 Task: Open Card Mobile App Development Review in Board Crisis Management Best Practices to Workspace Event Technology Rentals and add a team member Softage.3@softage.net, a label Green, a checklist Network Security, an attachment from your computer, a color Green and finally, add a card description 'Plan and execute company team-building retreat with a focus on employee well-being' and a comment 'Given the potential impact of this task on our company culture of innovation, let us ensure that we approach it with a sense of curiosity and a willingness to explore new ideas.'. Add a start date 'Jan 07, 1900' with a due date 'Jan 14, 1900'
Action: Mouse moved to (805, 429)
Screenshot: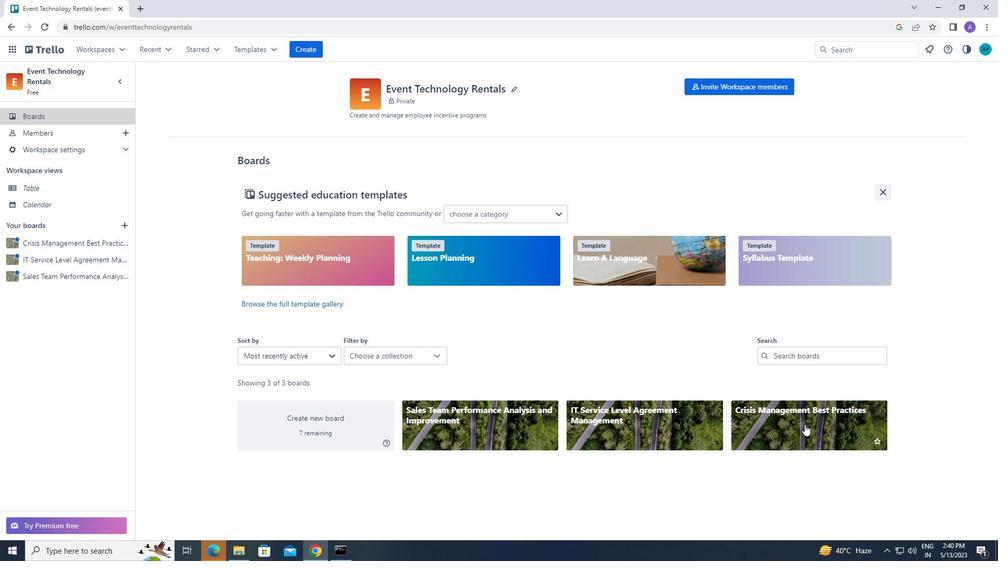 
Action: Mouse pressed left at (805, 429)
Screenshot: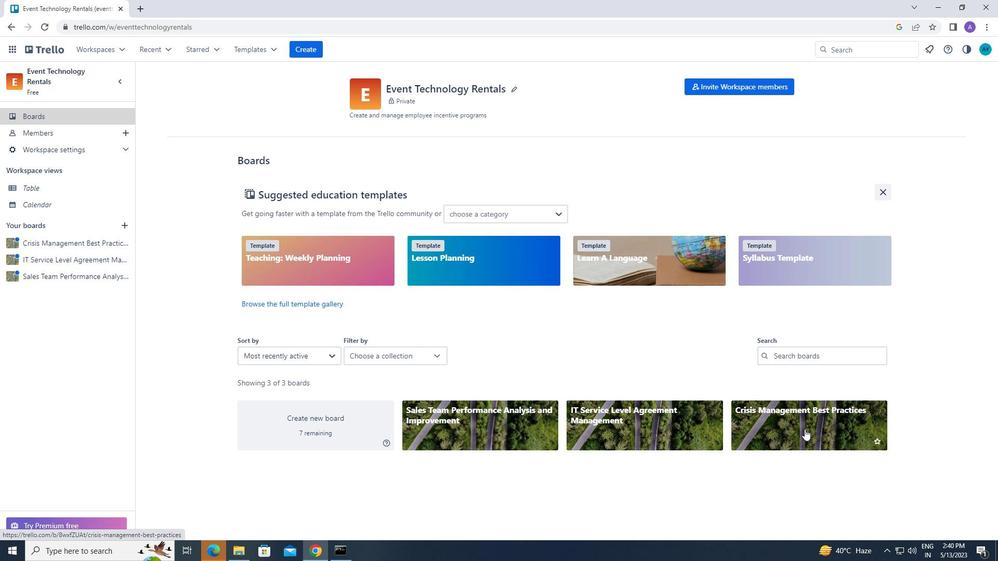
Action: Mouse moved to (506, 132)
Screenshot: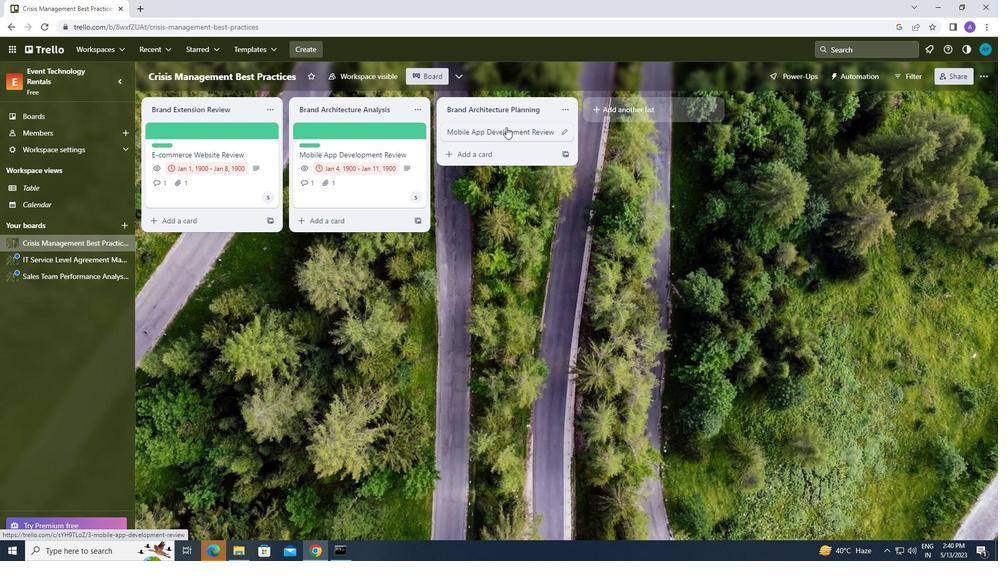 
Action: Mouse pressed left at (506, 132)
Screenshot: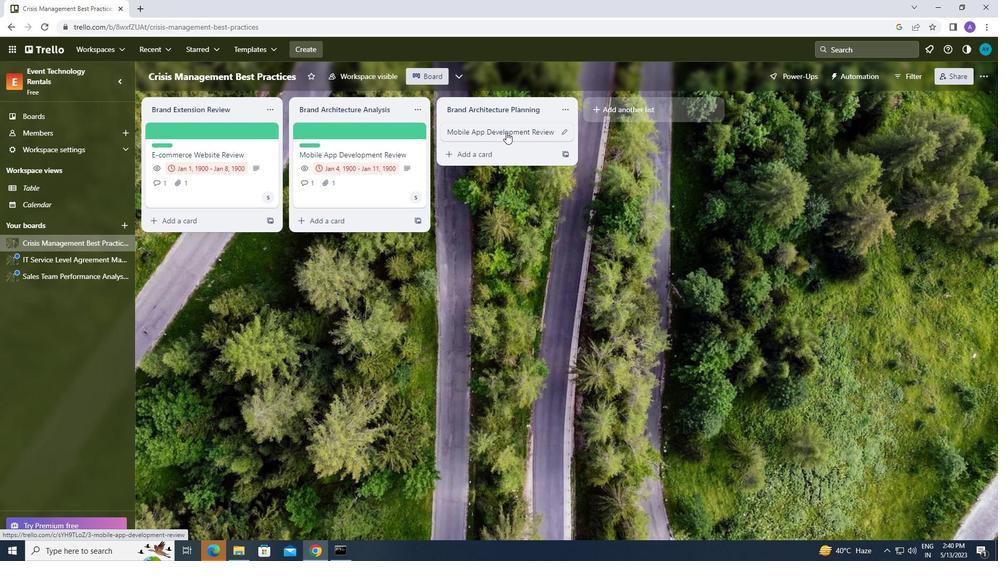 
Action: Mouse moved to (620, 168)
Screenshot: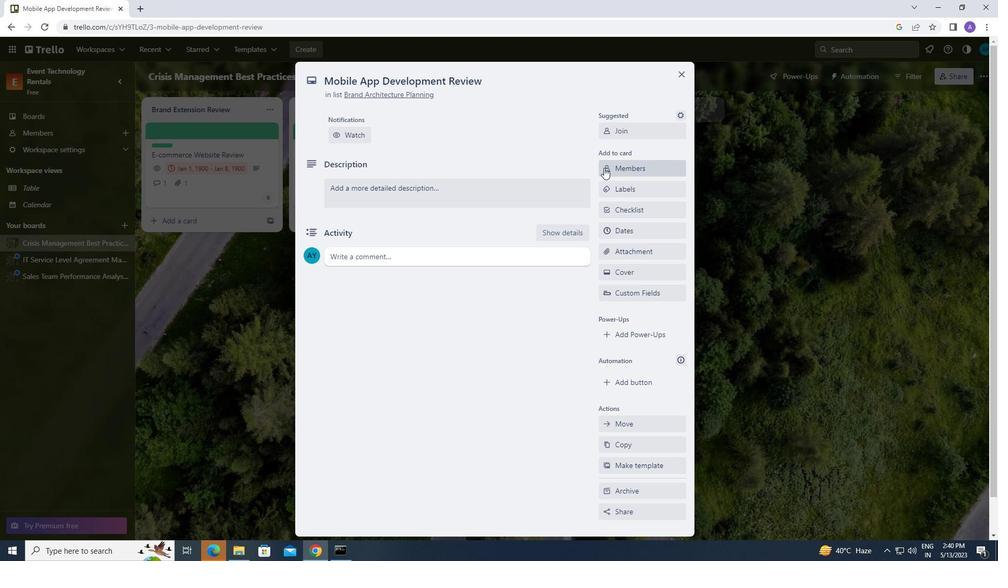 
Action: Mouse pressed left at (620, 168)
Screenshot: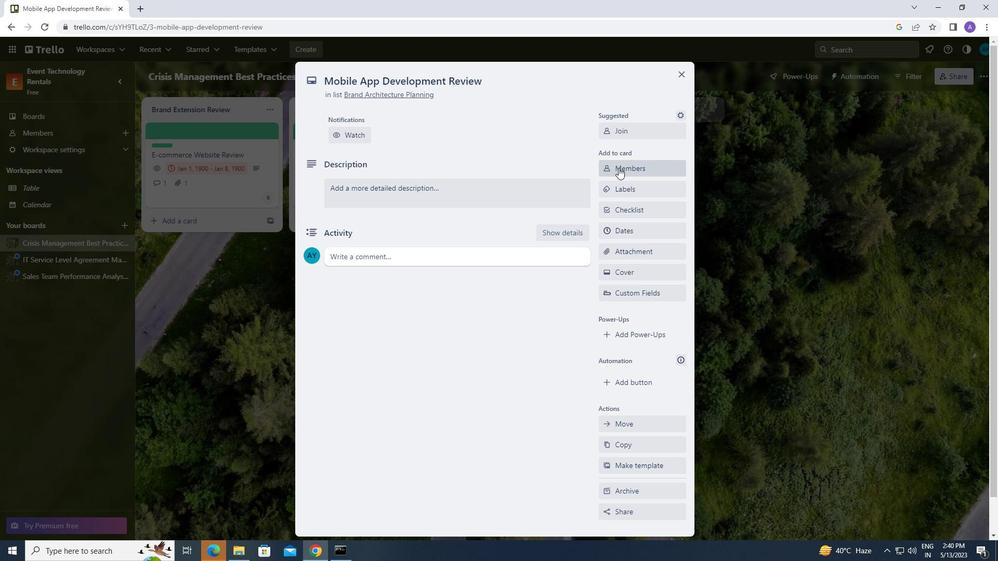 
Action: Mouse moved to (628, 218)
Screenshot: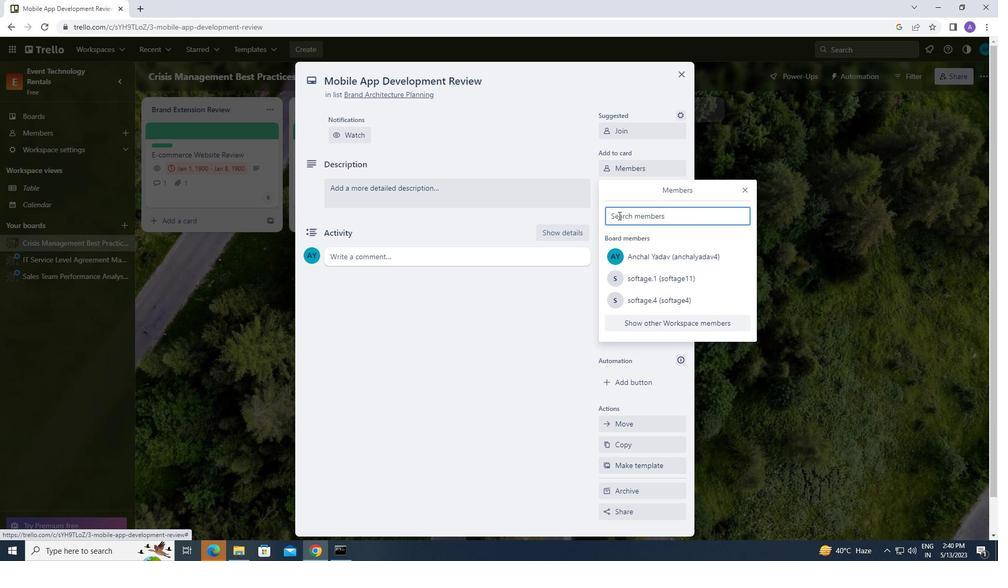 
Action: Mouse pressed left at (628, 218)
Screenshot: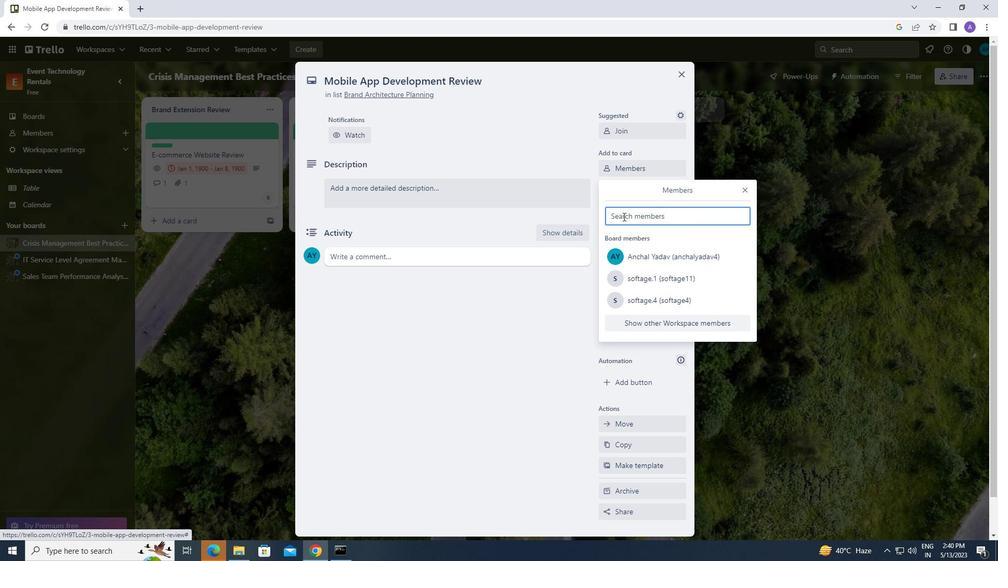 
Action: Mouse moved to (628, 218)
Screenshot: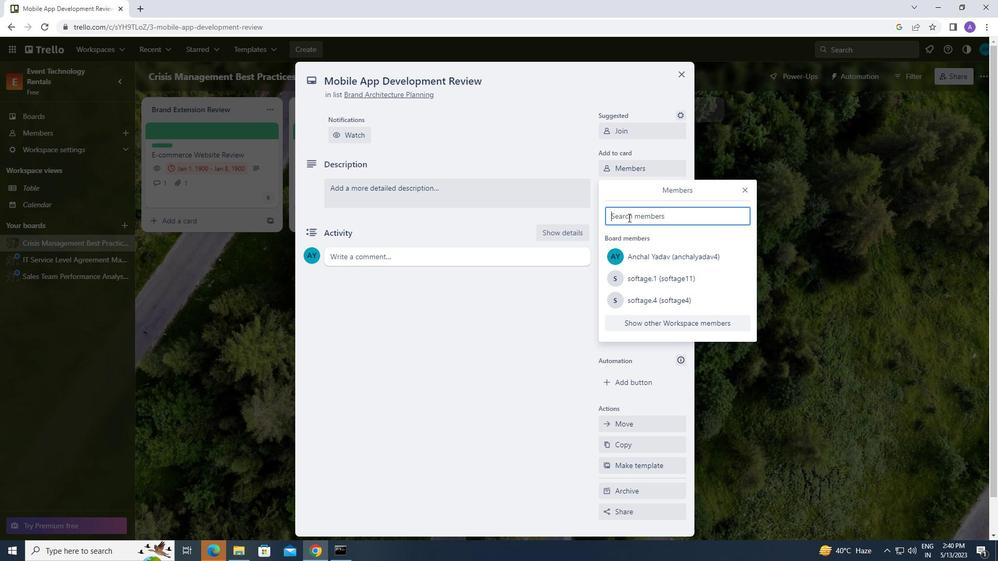 
Action: Key pressed <Key.caps_lock><Key.caps_lock>s<Key.caps_lock>of
Screenshot: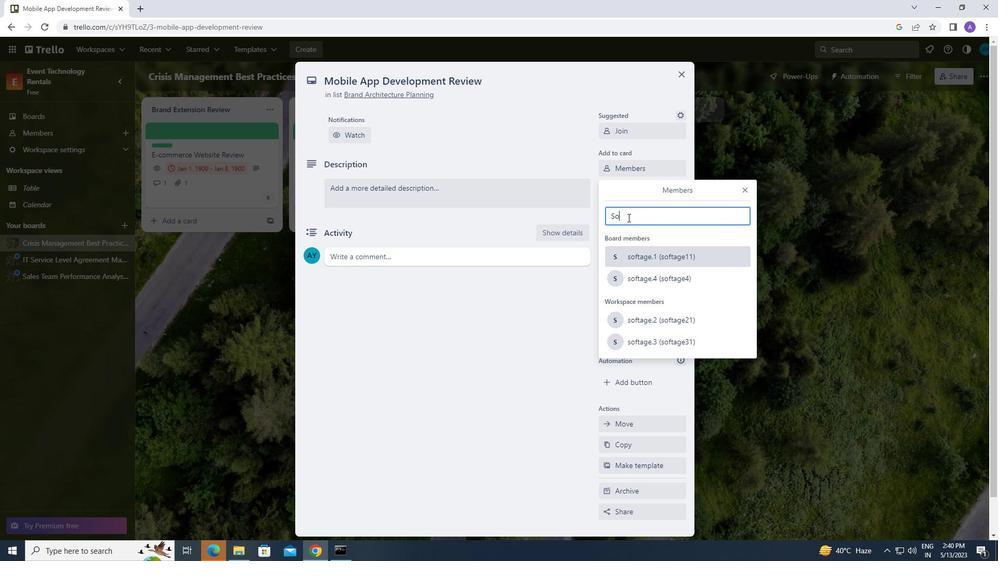 
Action: Mouse moved to (621, 257)
Screenshot: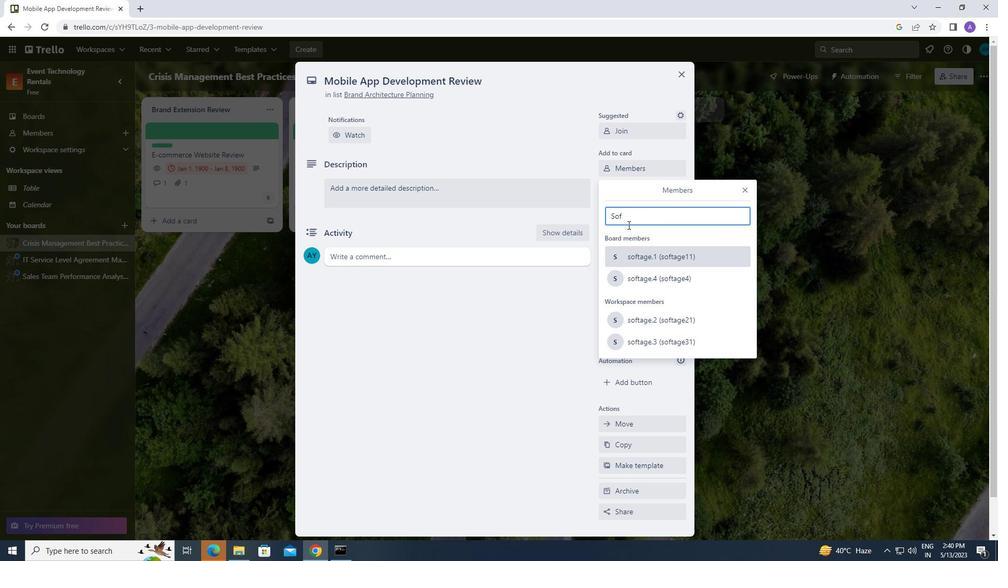 
Action: Key pressed tage
Screenshot: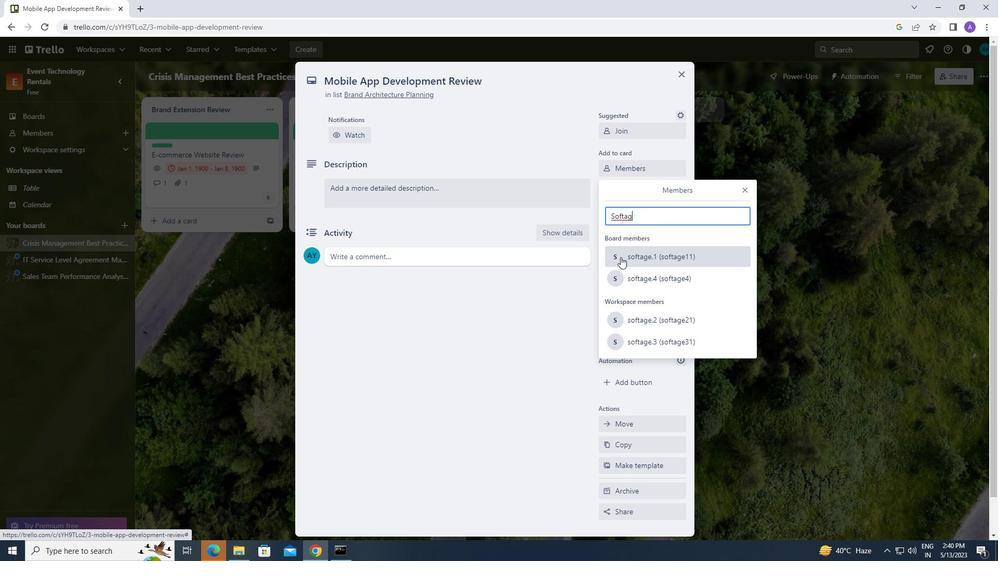 
Action: Mouse moved to (621, 257)
Screenshot: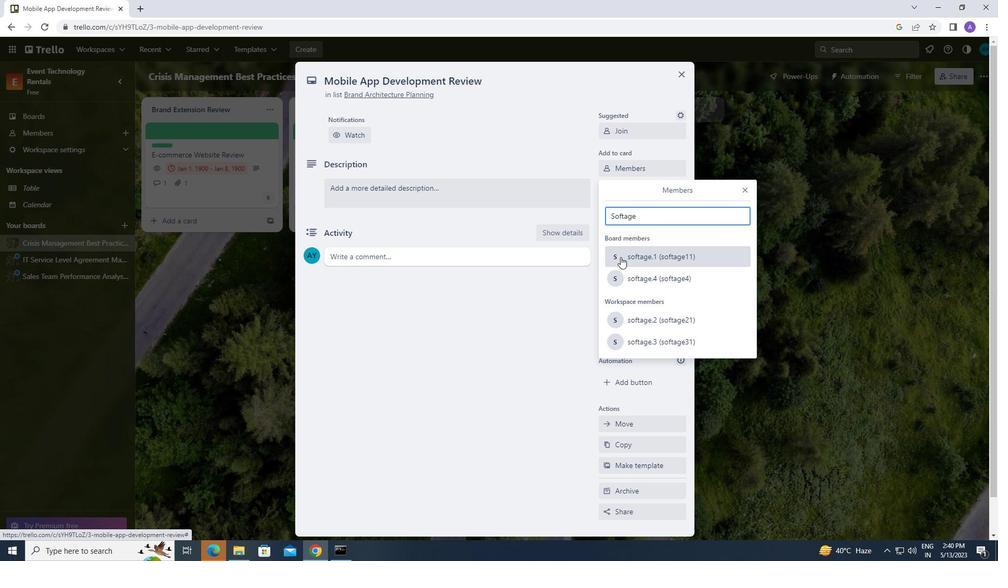 
Action: Key pressed .3<Key.shift_r>@softage.net
Screenshot: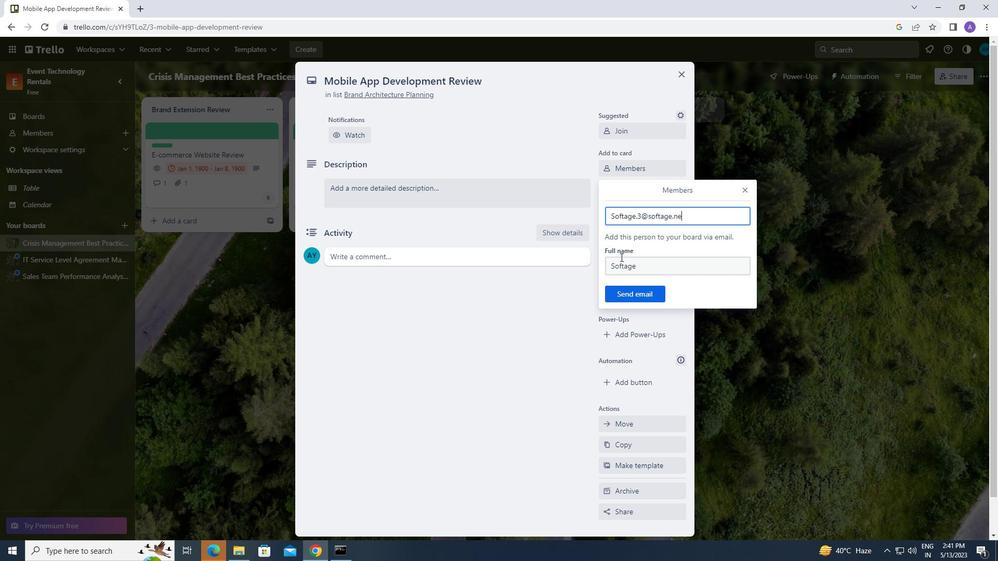
Action: Mouse moved to (620, 294)
Screenshot: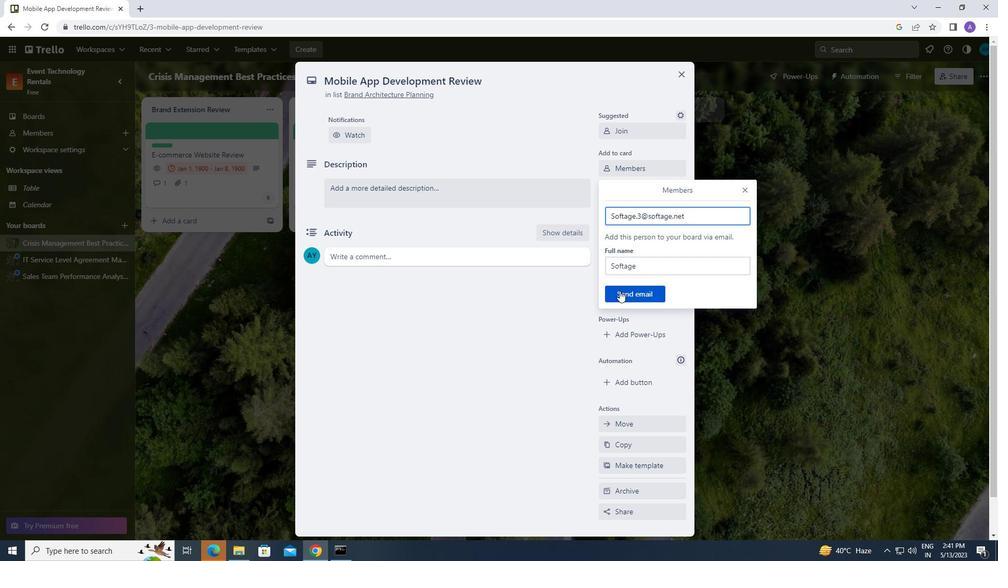 
Action: Mouse pressed left at (620, 294)
Screenshot: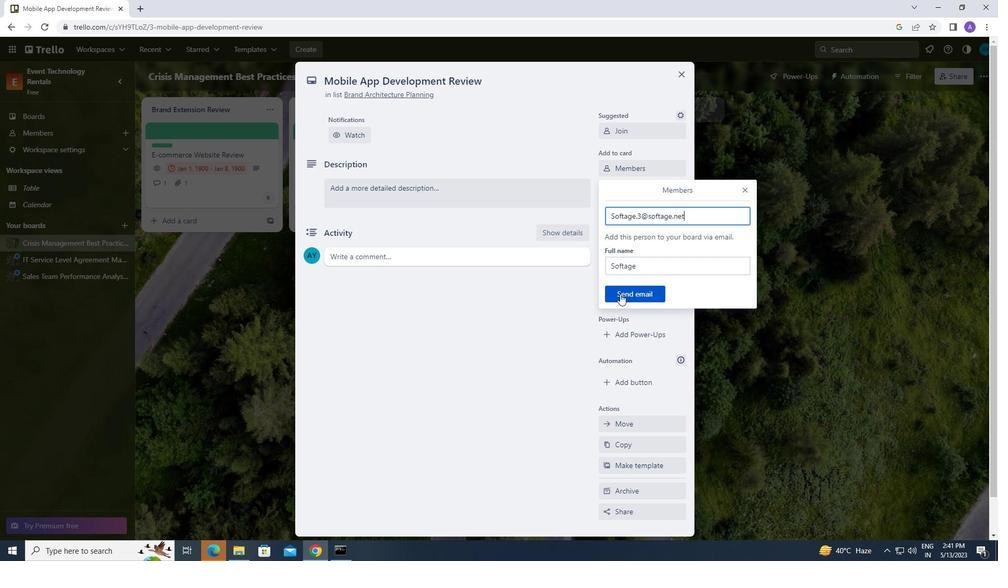 
Action: Mouse moved to (640, 187)
Screenshot: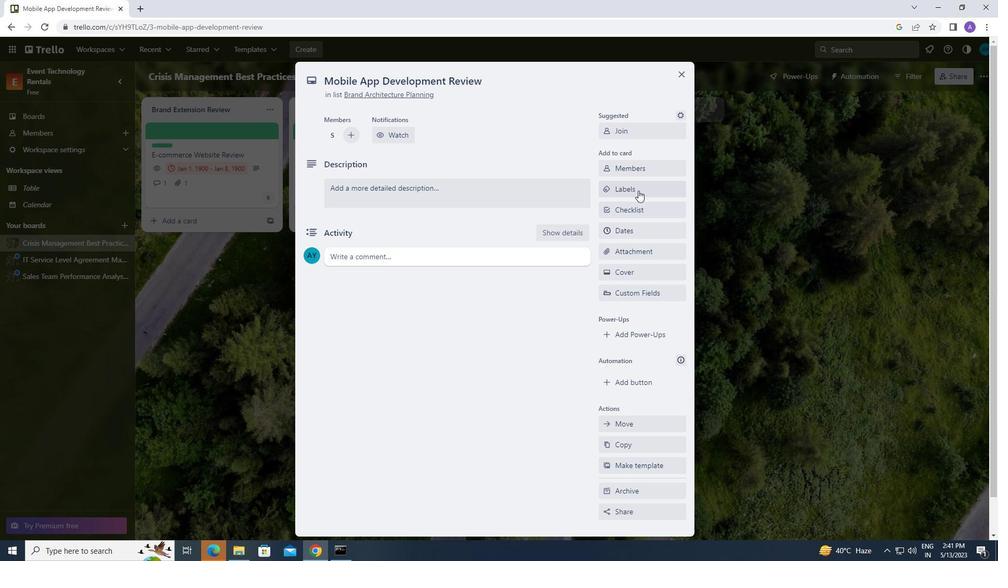 
Action: Mouse pressed left at (640, 187)
Screenshot: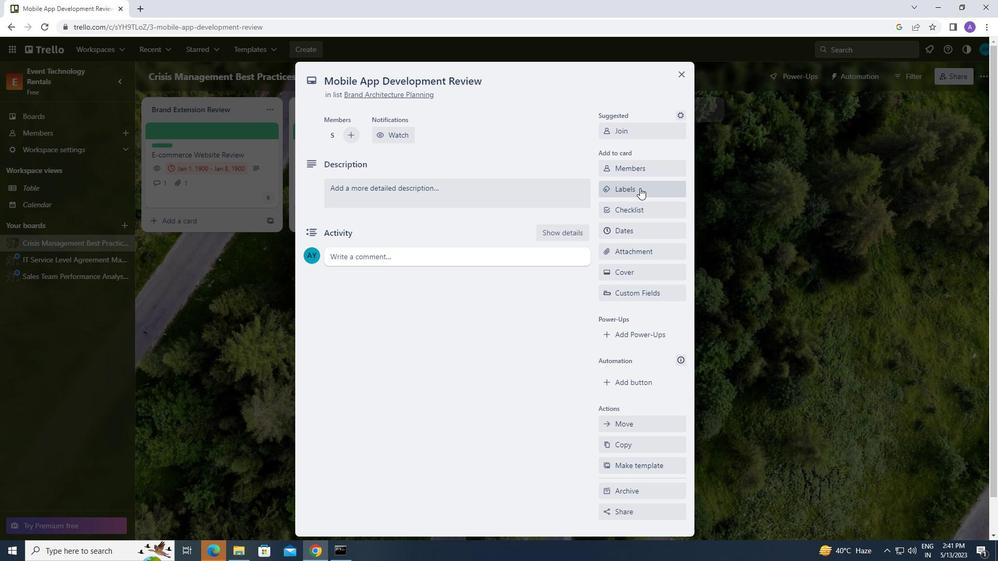 
Action: Mouse moved to (643, 393)
Screenshot: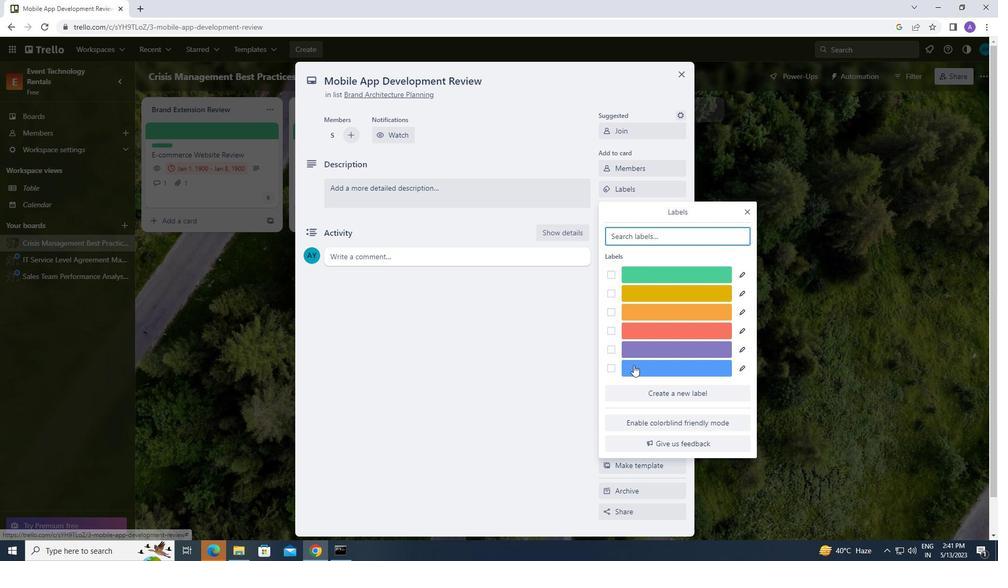 
Action: Mouse pressed left at (643, 393)
Screenshot: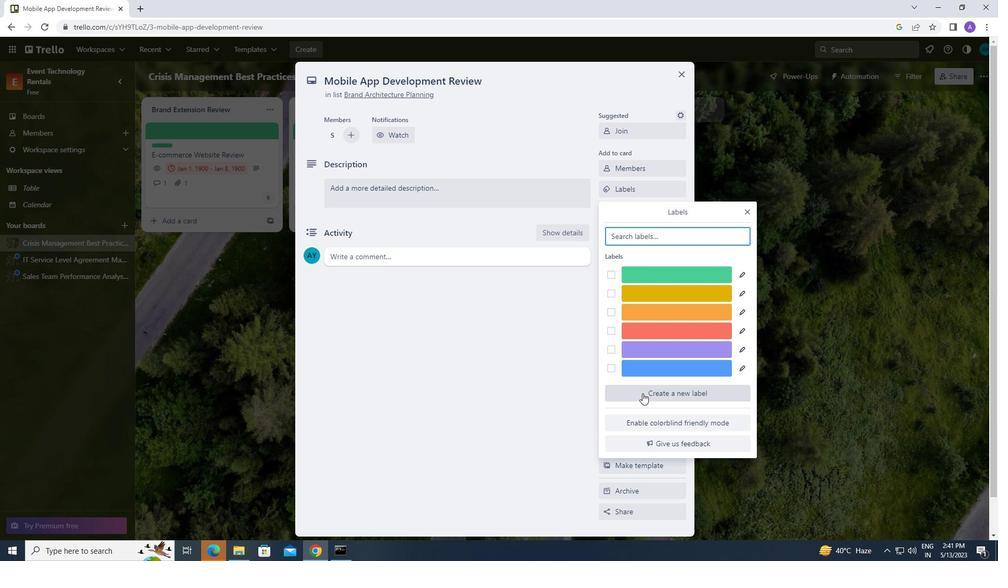 
Action: Mouse moved to (617, 362)
Screenshot: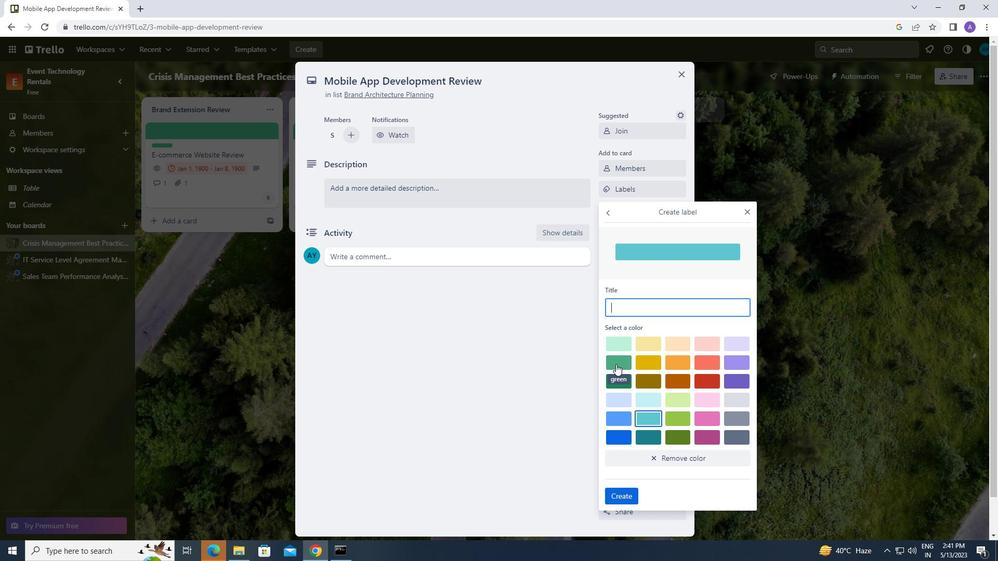 
Action: Mouse pressed left at (617, 362)
Screenshot: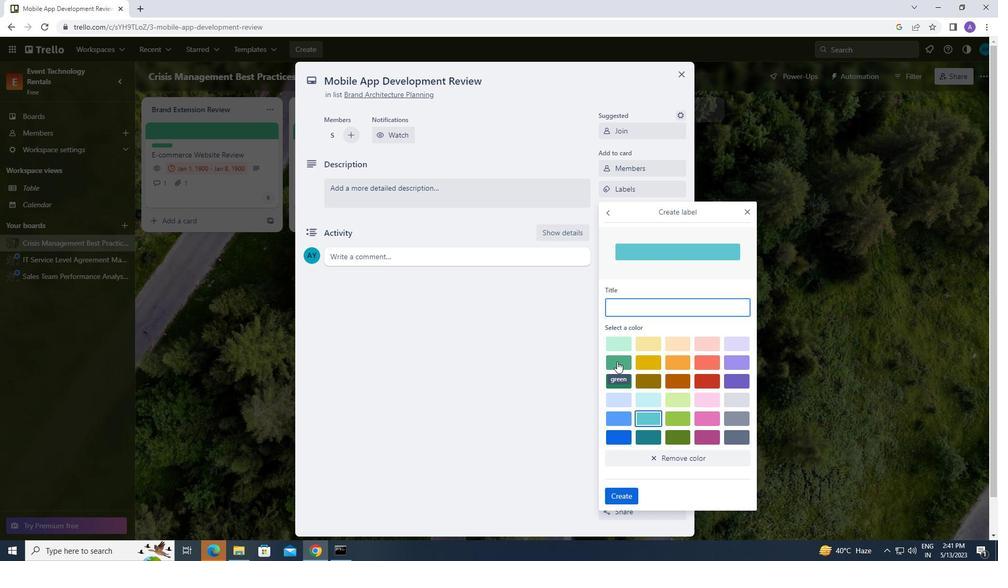 
Action: Mouse moved to (619, 496)
Screenshot: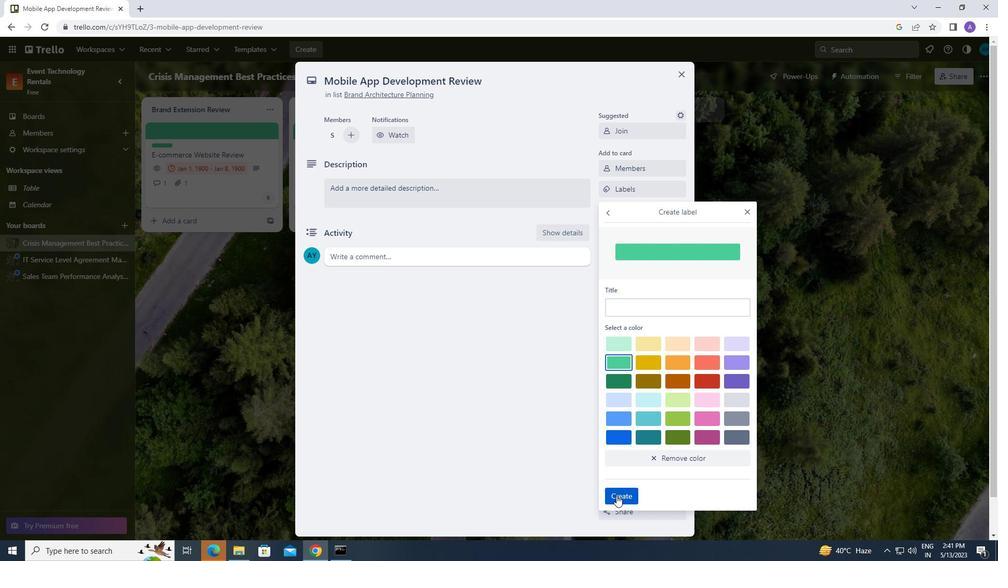 
Action: Mouse pressed left at (619, 496)
Screenshot: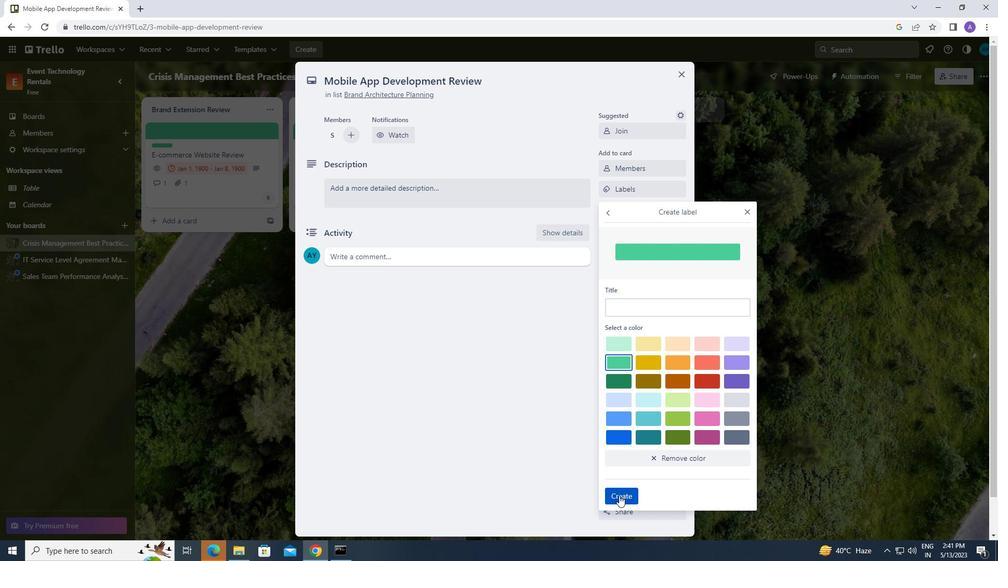 
Action: Mouse moved to (747, 209)
Screenshot: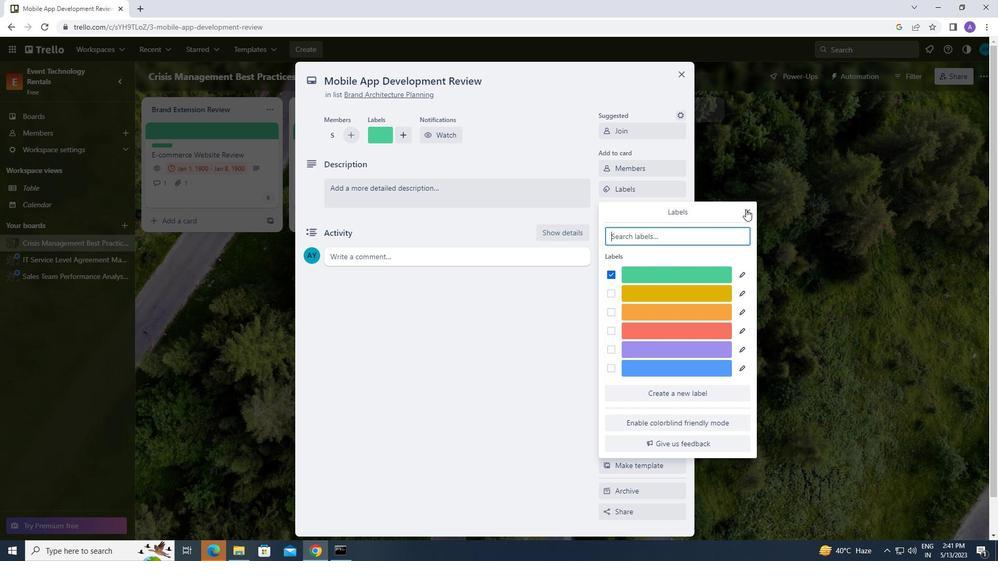 
Action: Mouse pressed left at (747, 209)
Screenshot: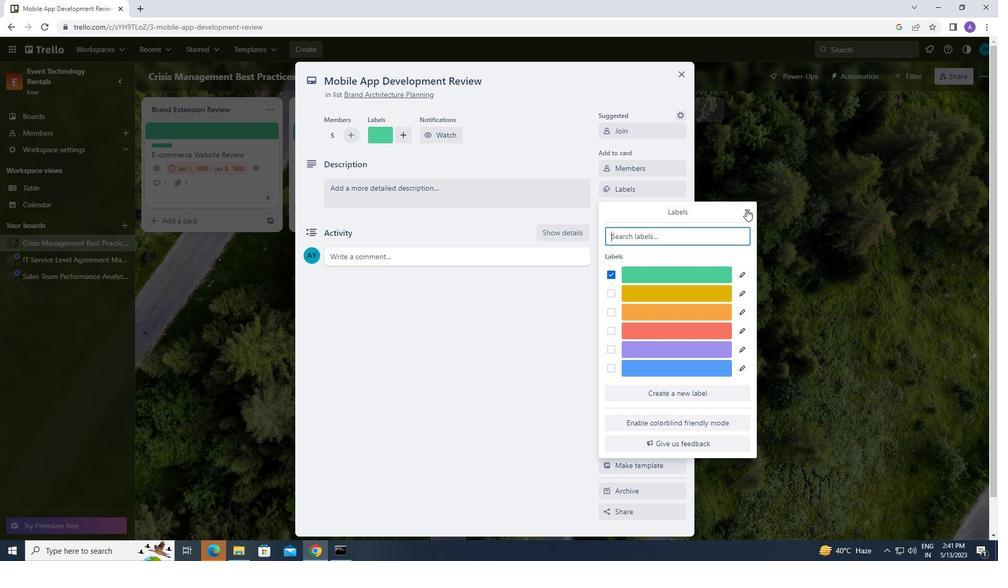 
Action: Mouse moved to (628, 208)
Screenshot: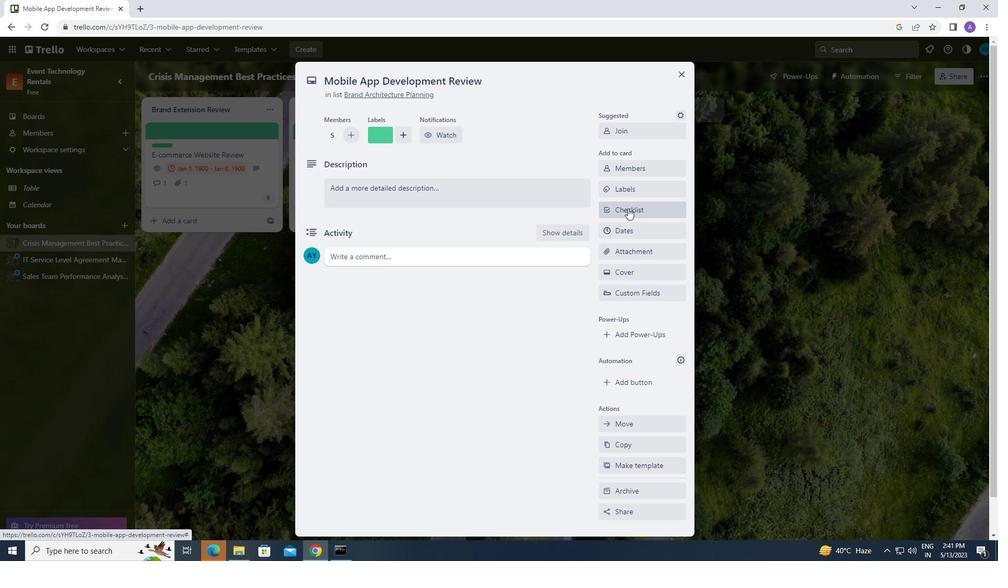 
Action: Mouse pressed left at (628, 208)
Screenshot: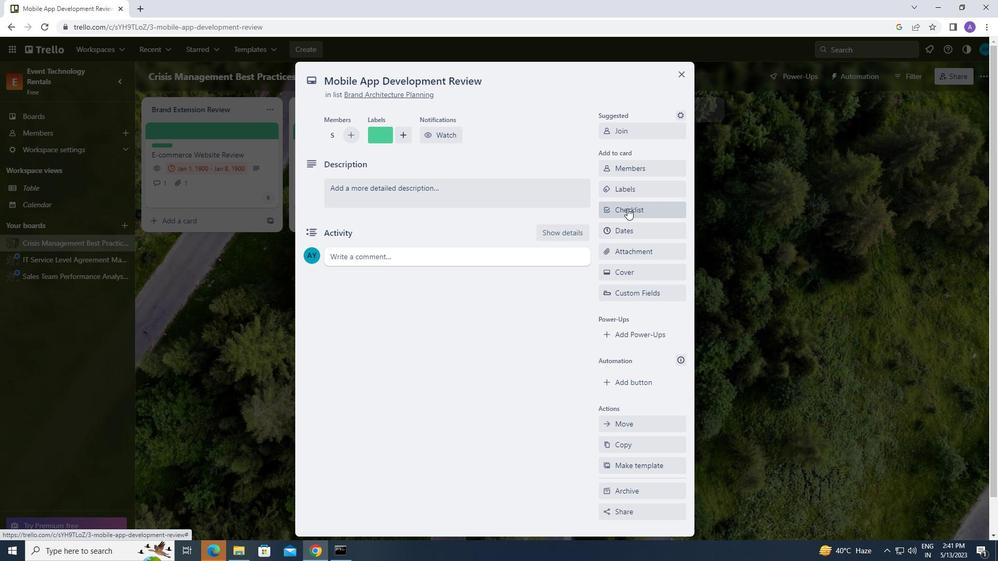
Action: Mouse moved to (618, 241)
Screenshot: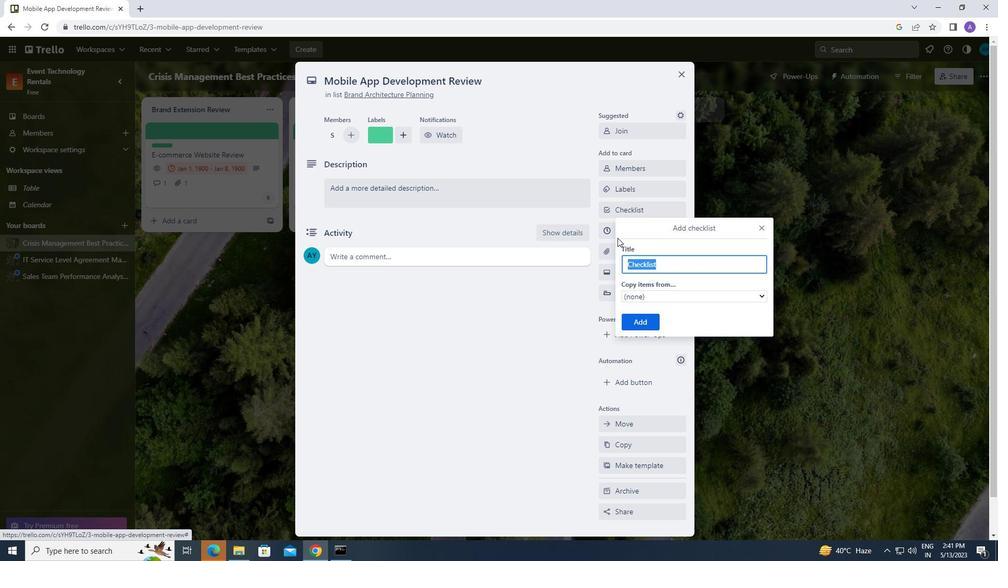 
Action: Key pressed <Key.caps_lock>n<Key.caps_lock>etwork<Key.space><Key.caps_lock>s<Key.caps_lock>ecurity
Screenshot: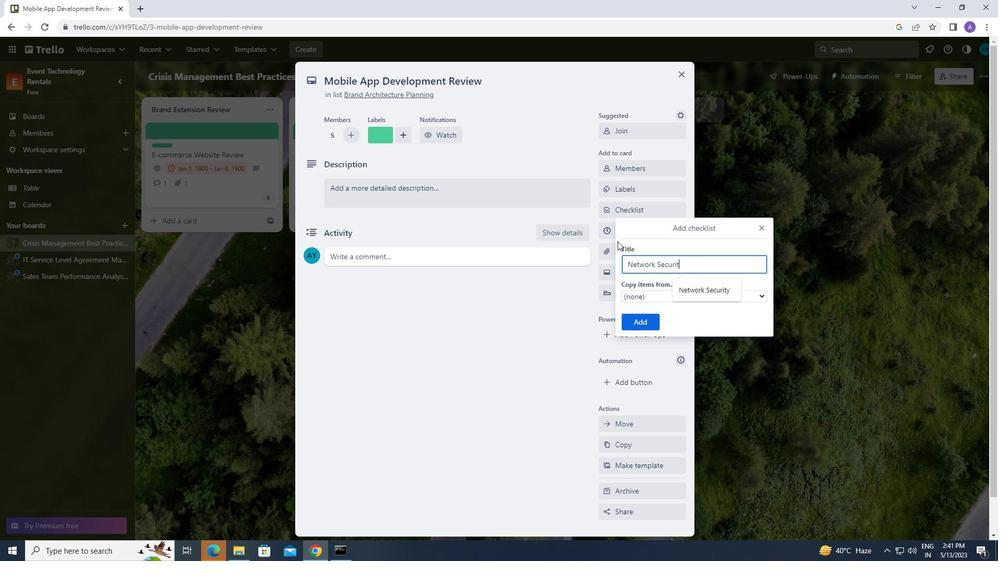 
Action: Mouse moved to (636, 325)
Screenshot: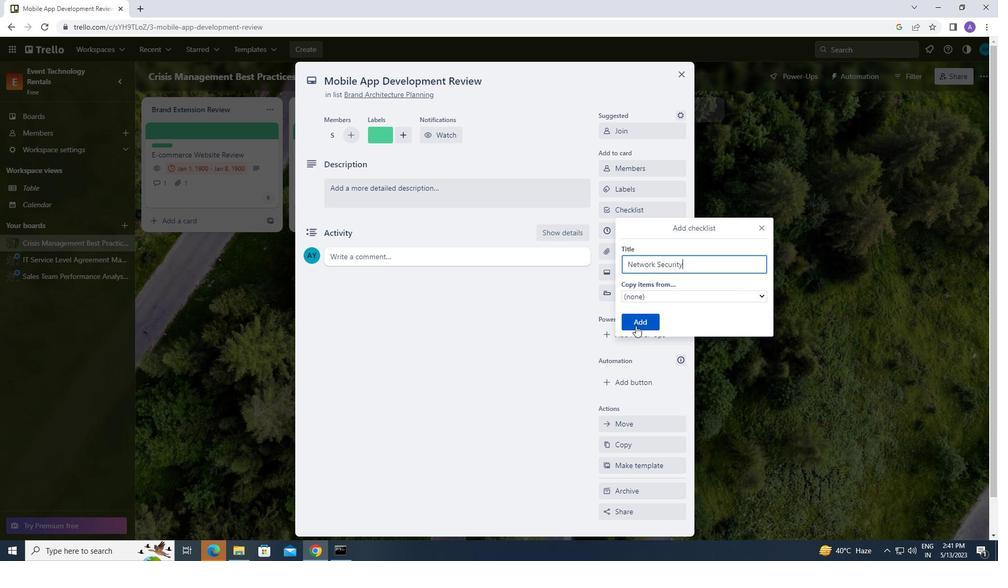 
Action: Mouse pressed left at (636, 325)
Screenshot: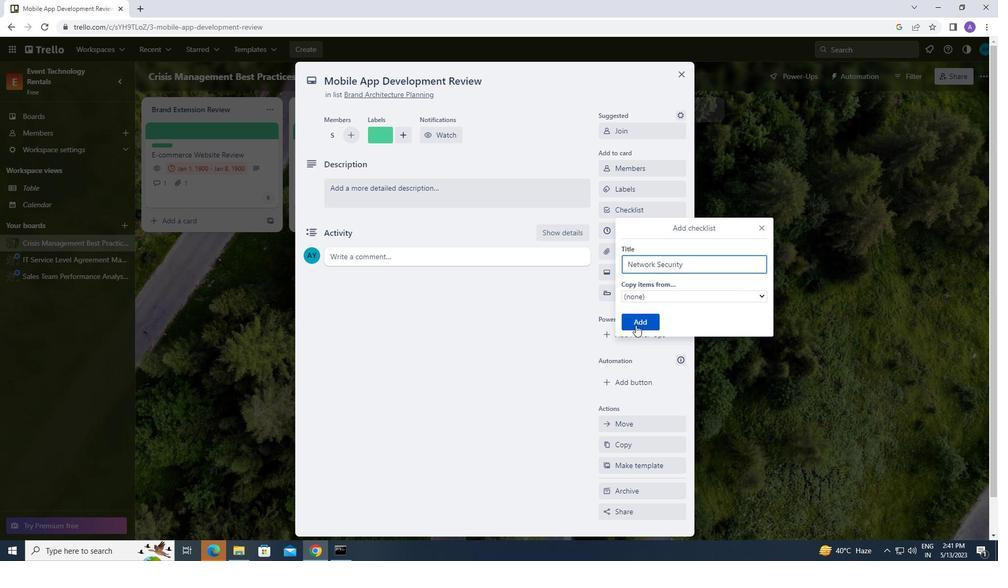 
Action: Mouse moved to (626, 247)
Screenshot: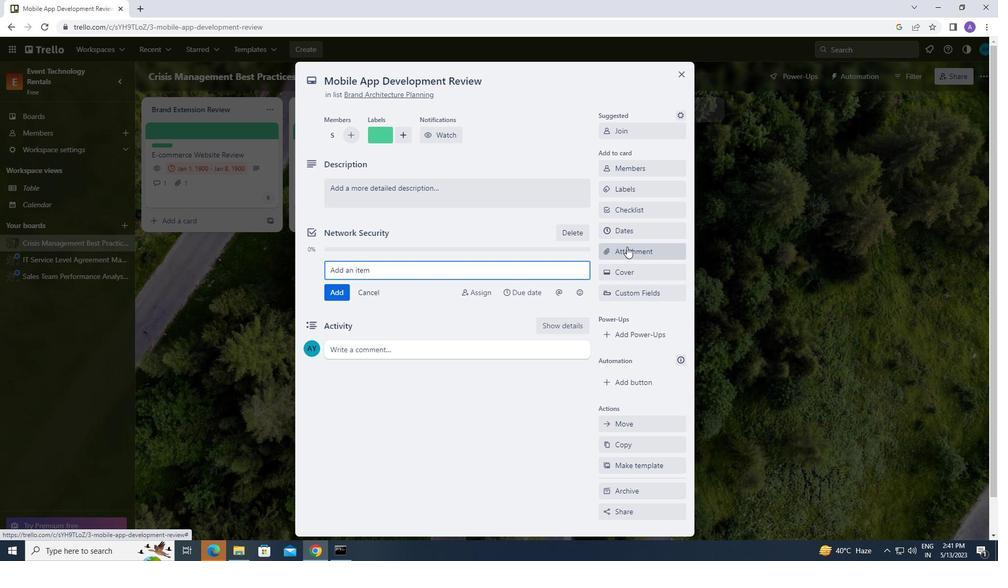 
Action: Mouse pressed left at (626, 247)
Screenshot: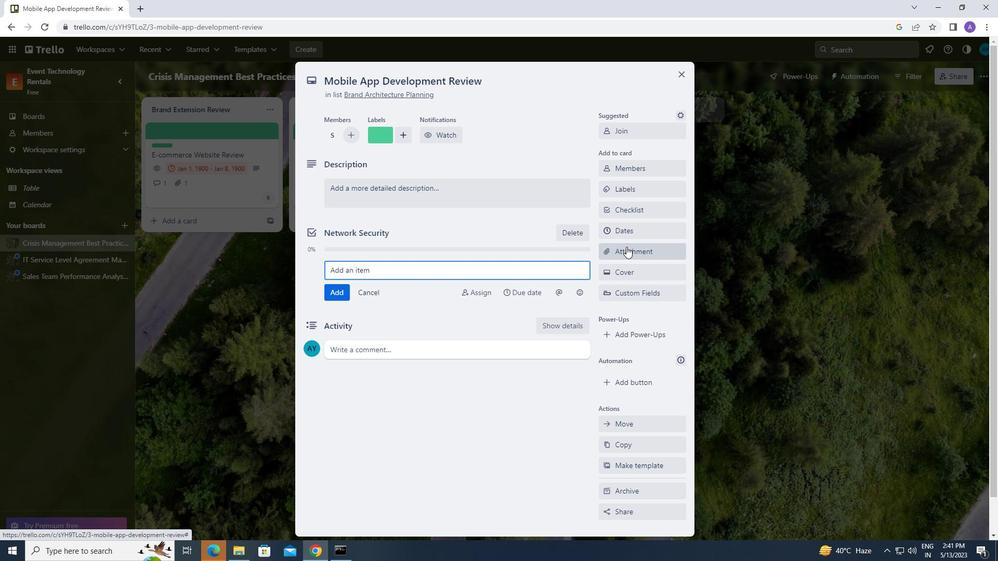 
Action: Mouse moved to (623, 296)
Screenshot: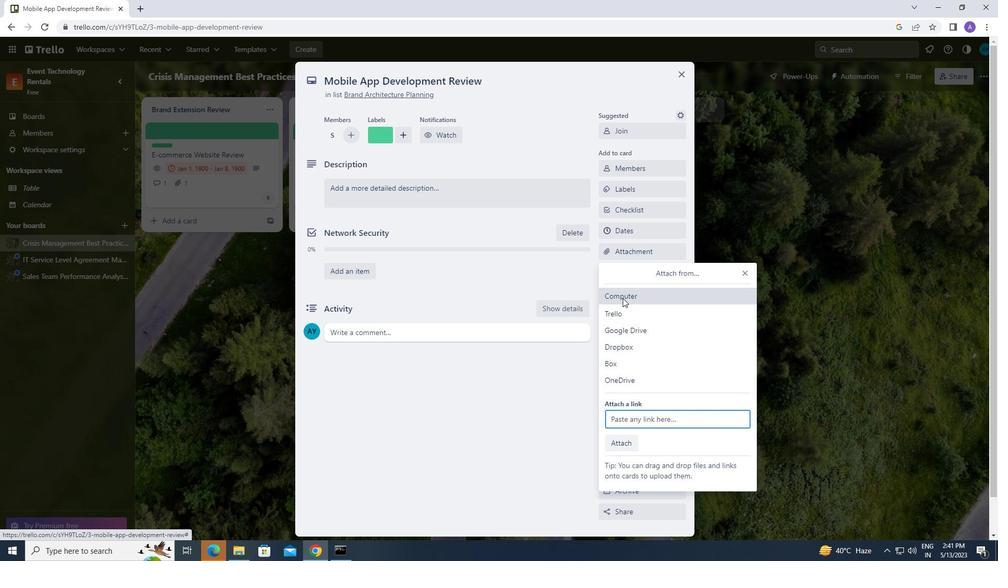 
Action: Mouse pressed left at (623, 296)
Screenshot: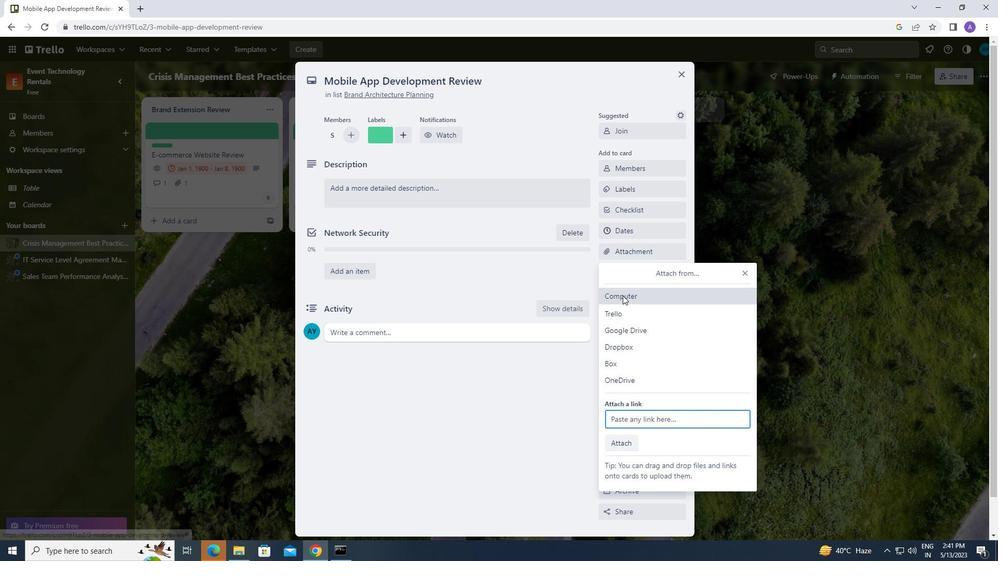 
Action: Mouse moved to (292, 77)
Screenshot: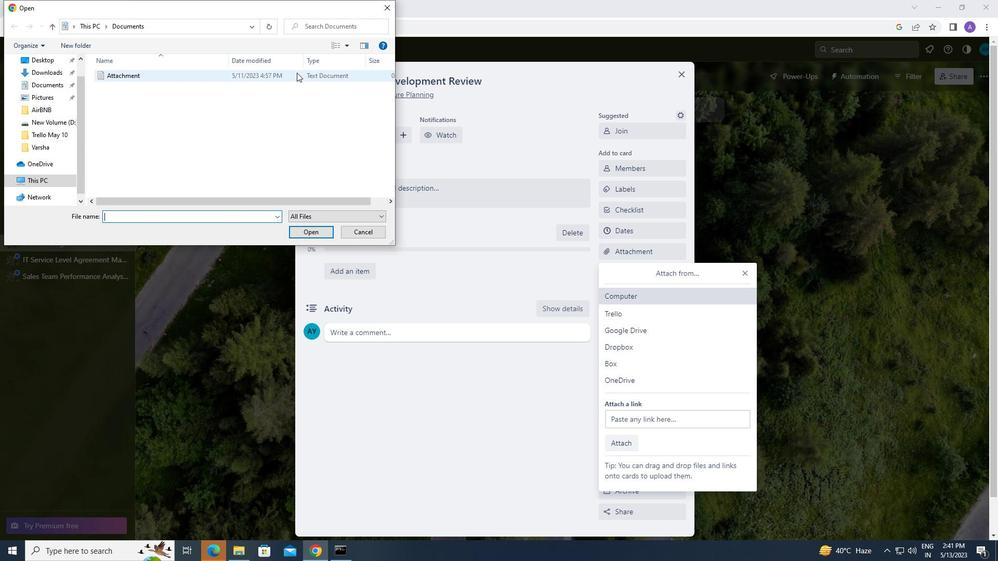 
Action: Mouse pressed left at (292, 77)
Screenshot: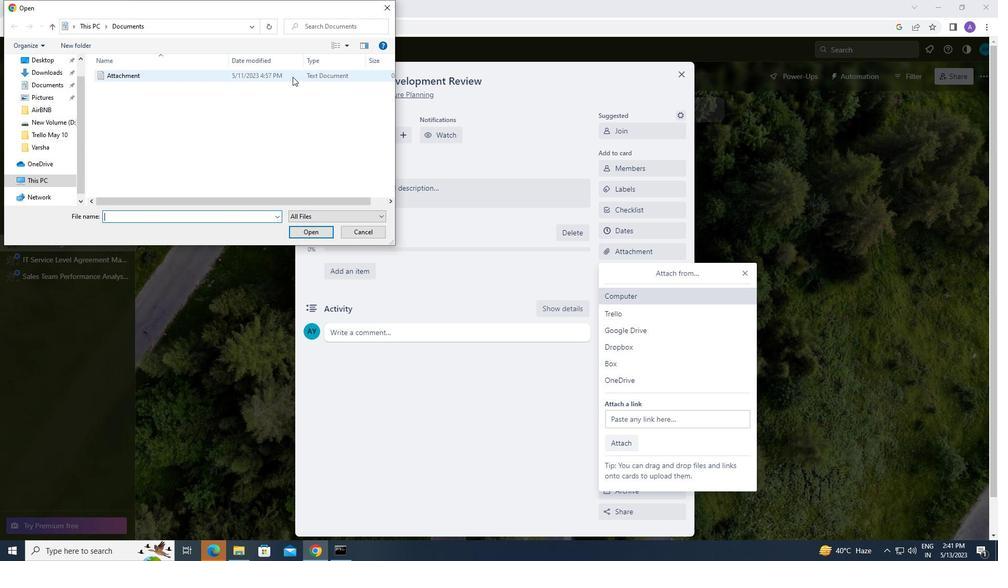 
Action: Mouse moved to (312, 232)
Screenshot: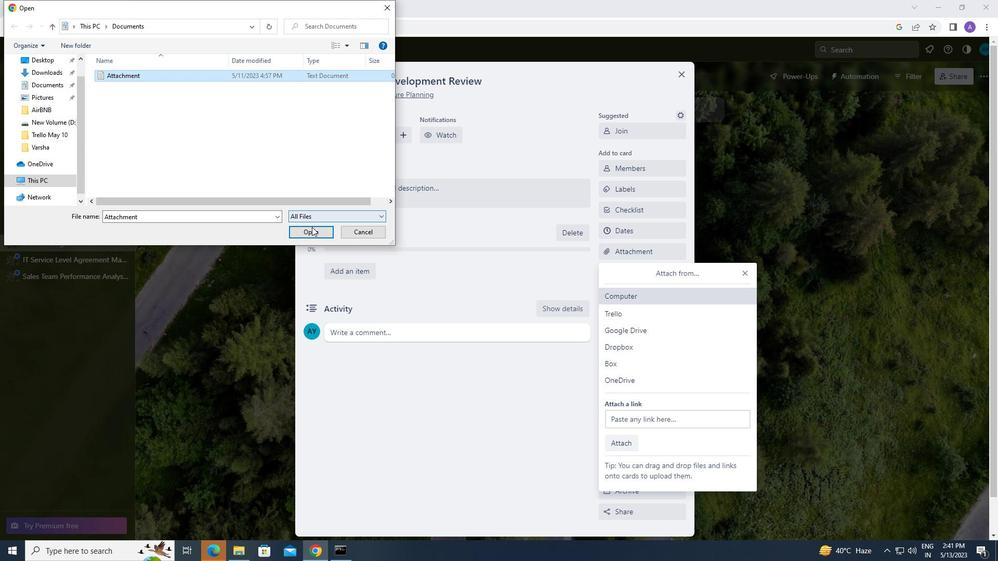 
Action: Mouse pressed left at (312, 232)
Screenshot: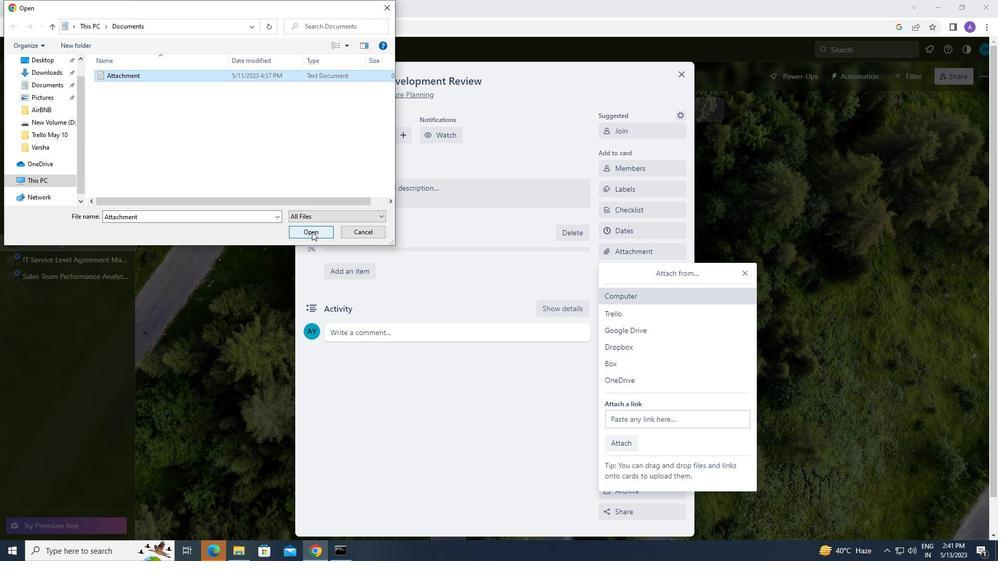
Action: Mouse moved to (617, 272)
Screenshot: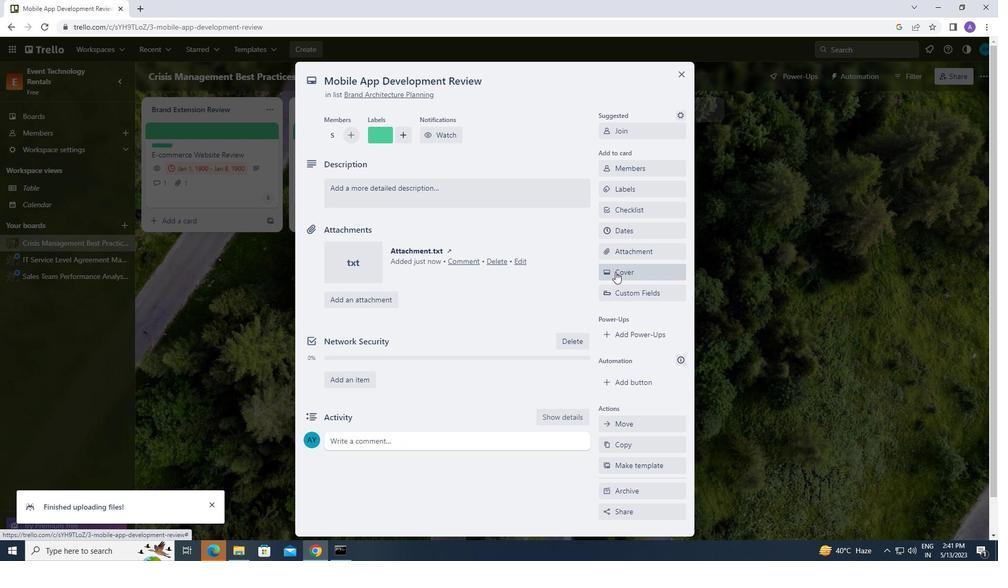 
Action: Mouse pressed left at (617, 272)
Screenshot: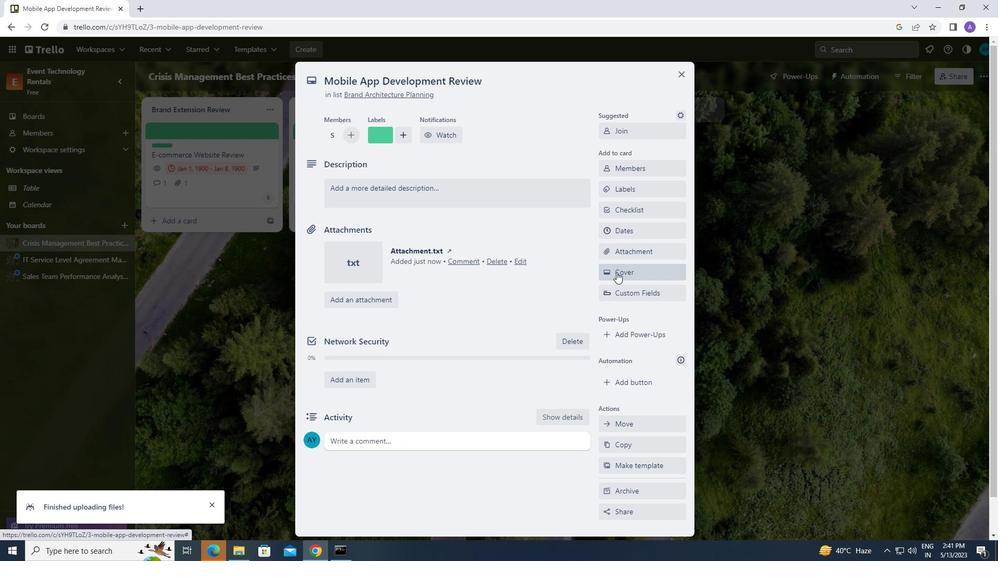
Action: Mouse moved to (616, 158)
Screenshot: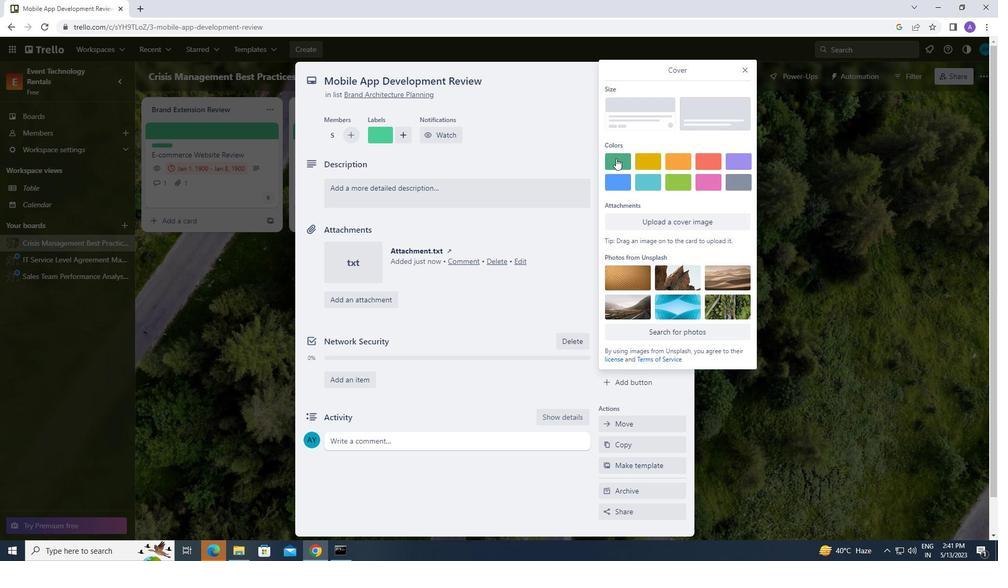 
Action: Mouse pressed left at (616, 158)
Screenshot: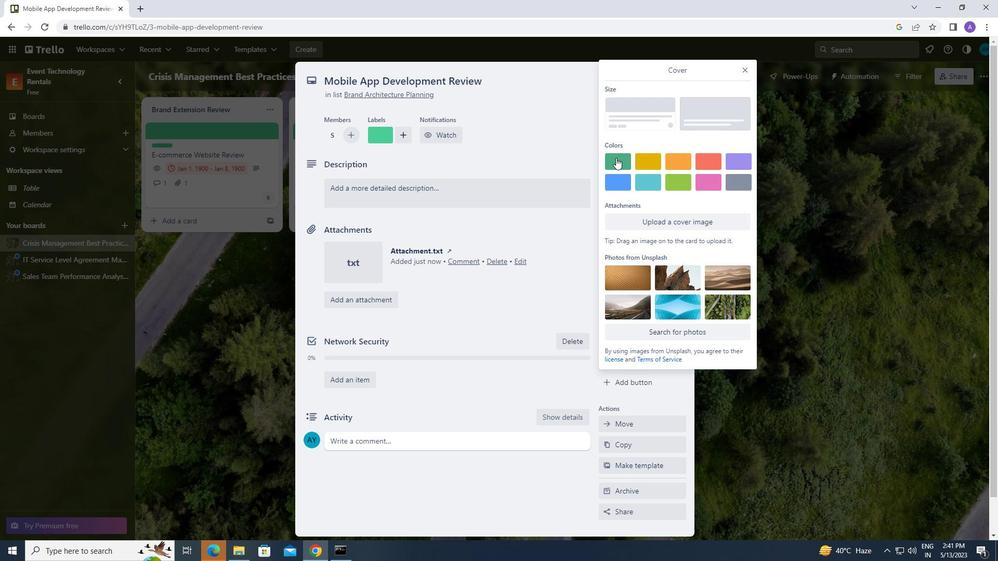 
Action: Mouse moved to (741, 69)
Screenshot: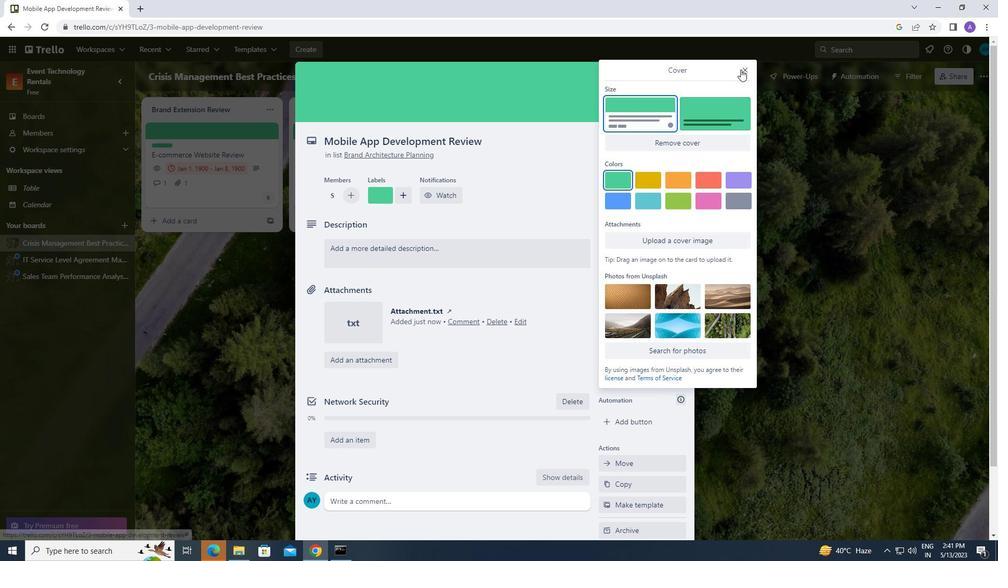 
Action: Mouse pressed left at (741, 69)
Screenshot: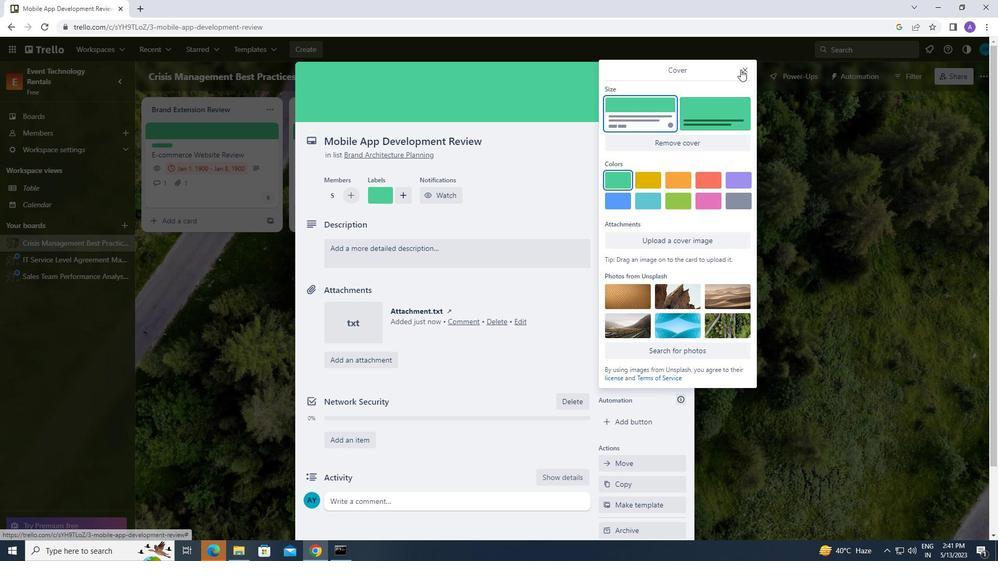 
Action: Mouse moved to (486, 248)
Screenshot: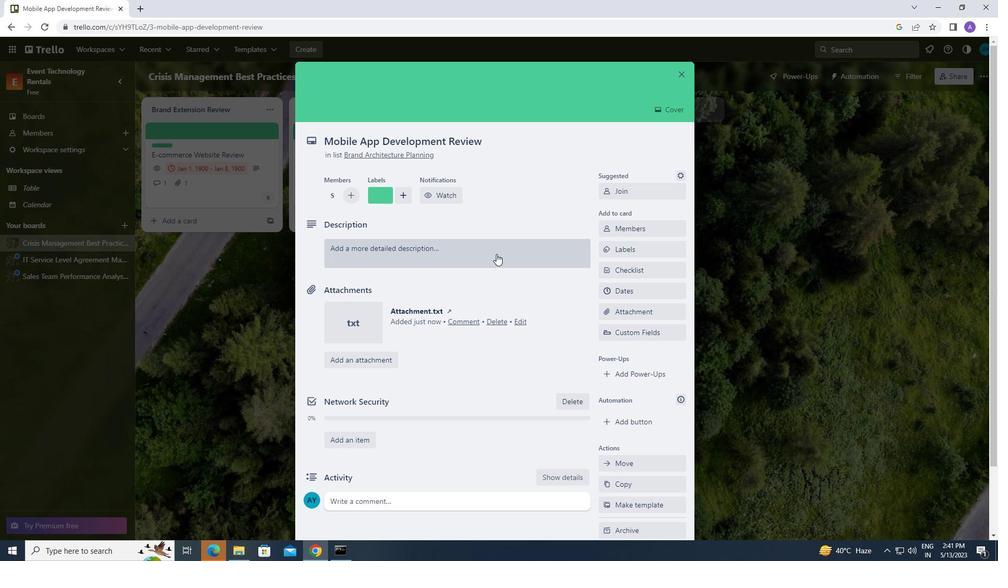 
Action: Mouse pressed left at (486, 248)
Screenshot: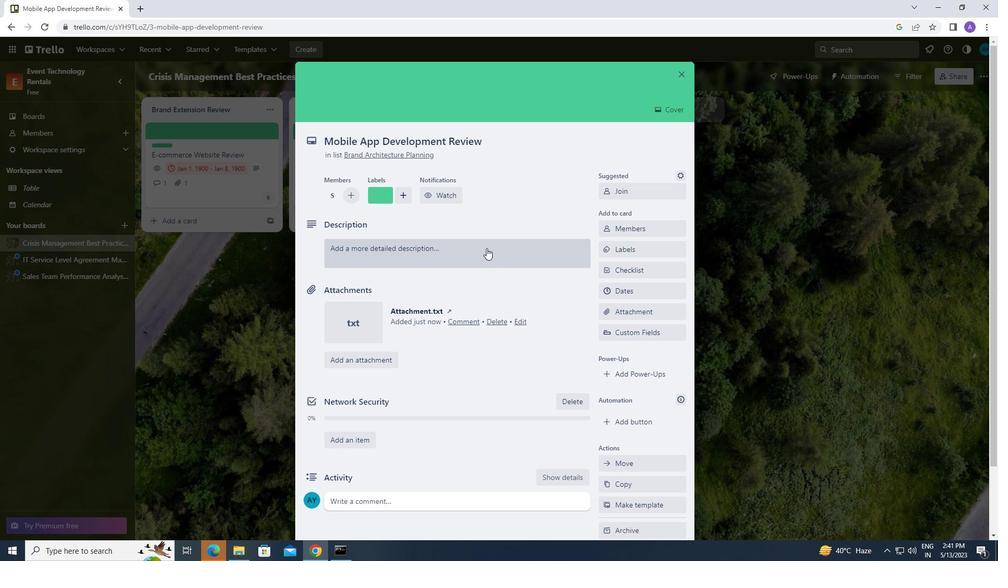 
Action: Mouse moved to (370, 285)
Screenshot: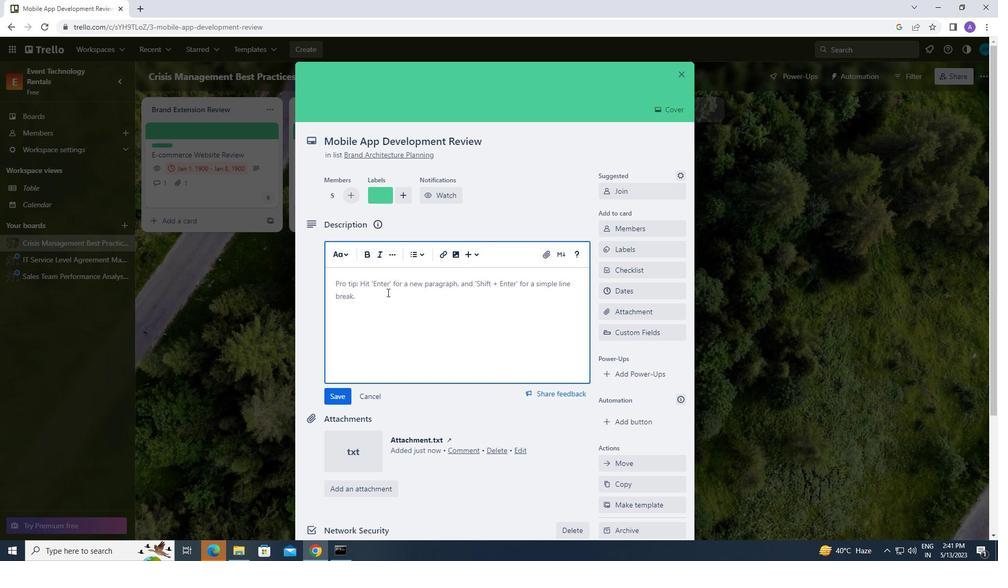
Action: Mouse pressed left at (370, 285)
Screenshot: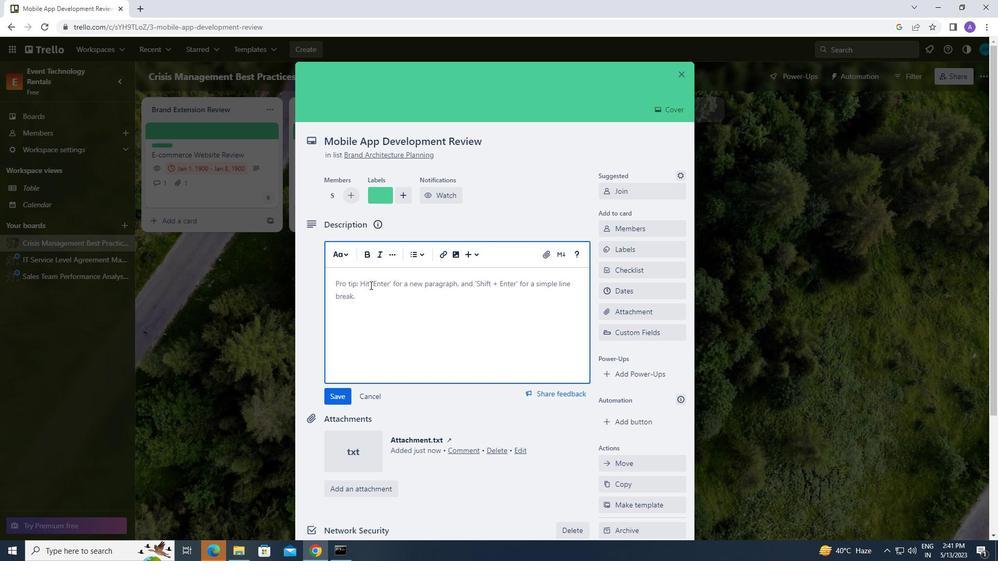 
Action: Key pressed <Key.caps_lock>p<Key.caps_lock>lan<Key.space>and<Key.space>e
Screenshot: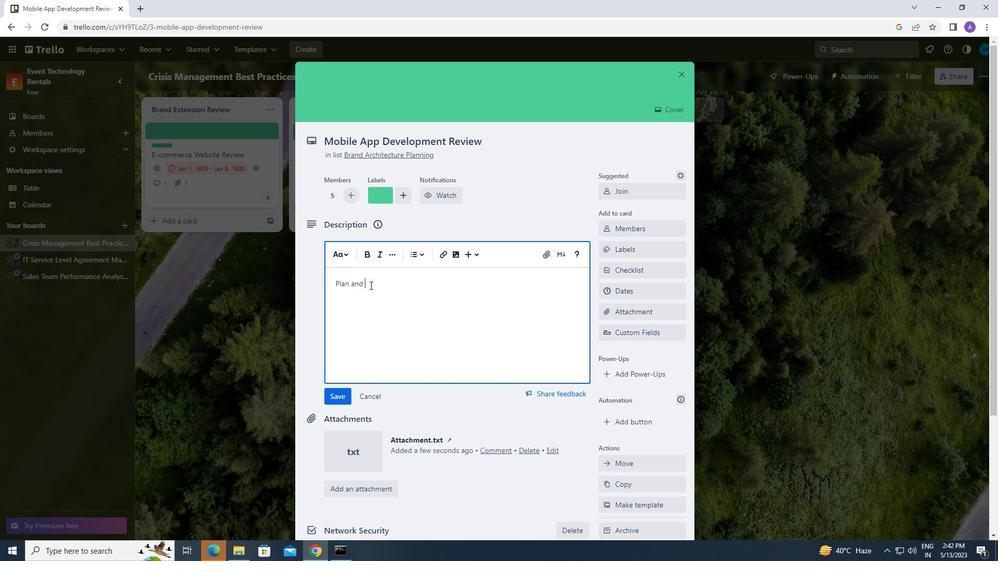 
Action: Mouse moved to (529, 270)
Screenshot: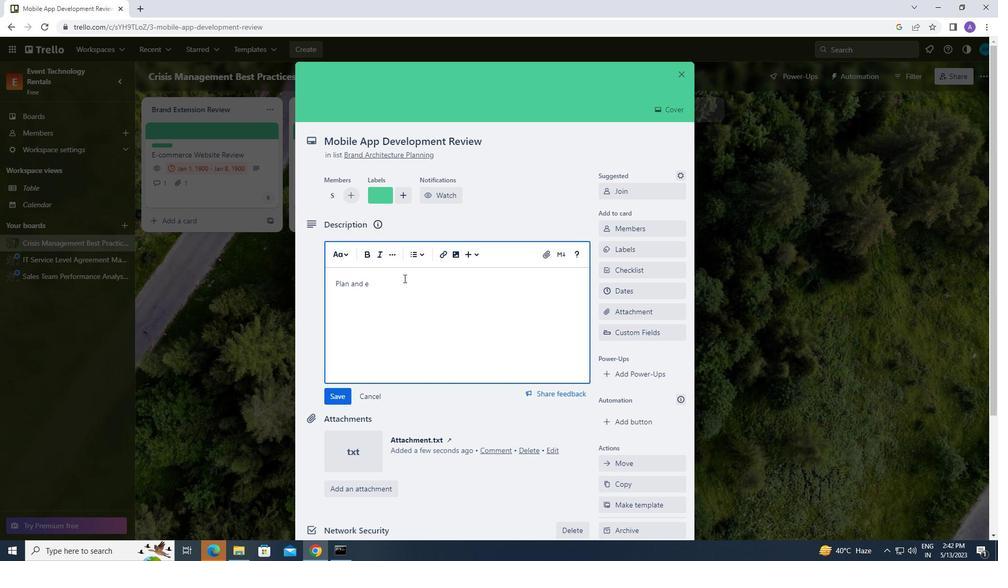 
Action: Key pressed x
Screenshot: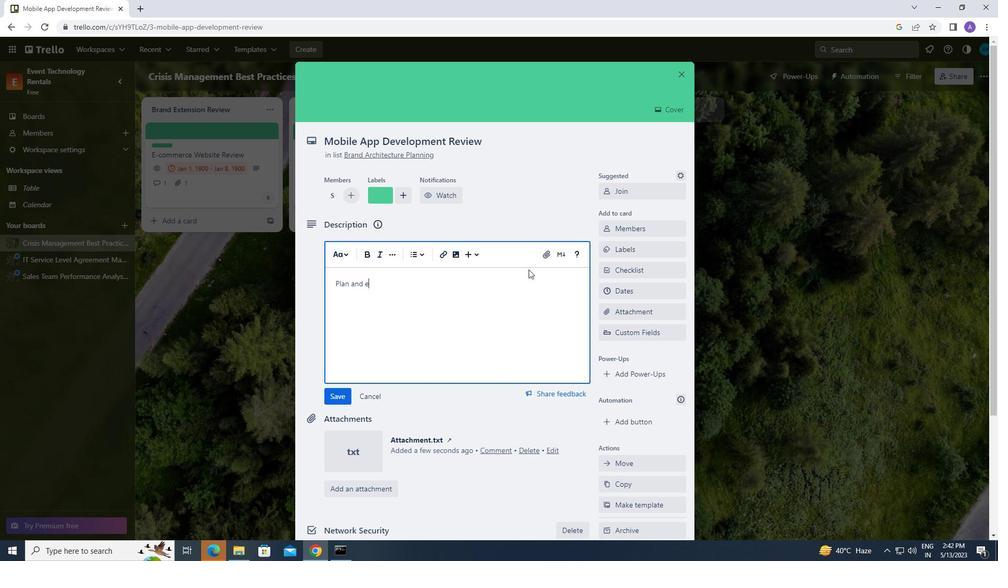
Action: Mouse moved to (561, 286)
Screenshot: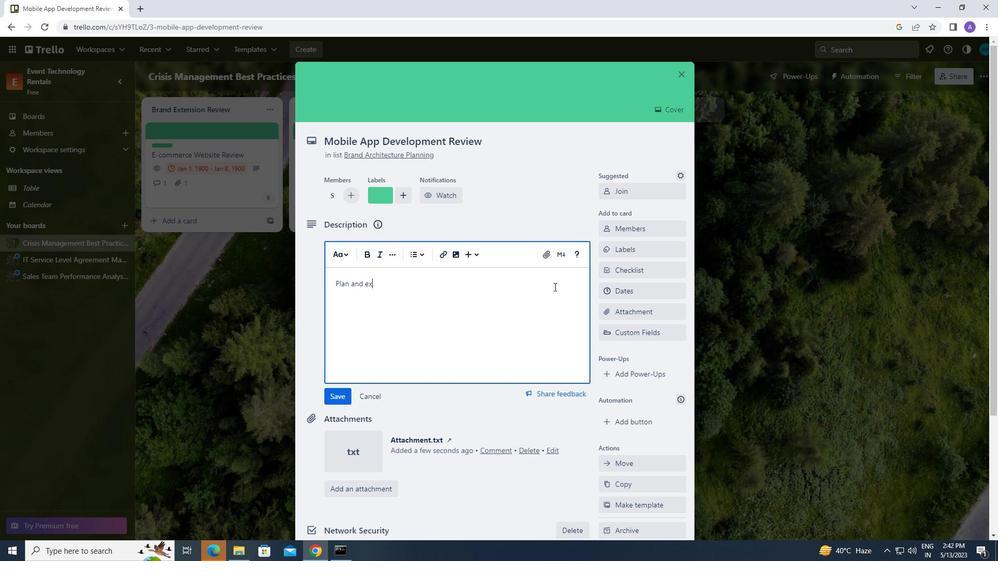 
Action: Key pressed ecute<Key.space>company<Key.space>team-building<Key.space>retreat<Key.space>with<Key.space>focus
Screenshot: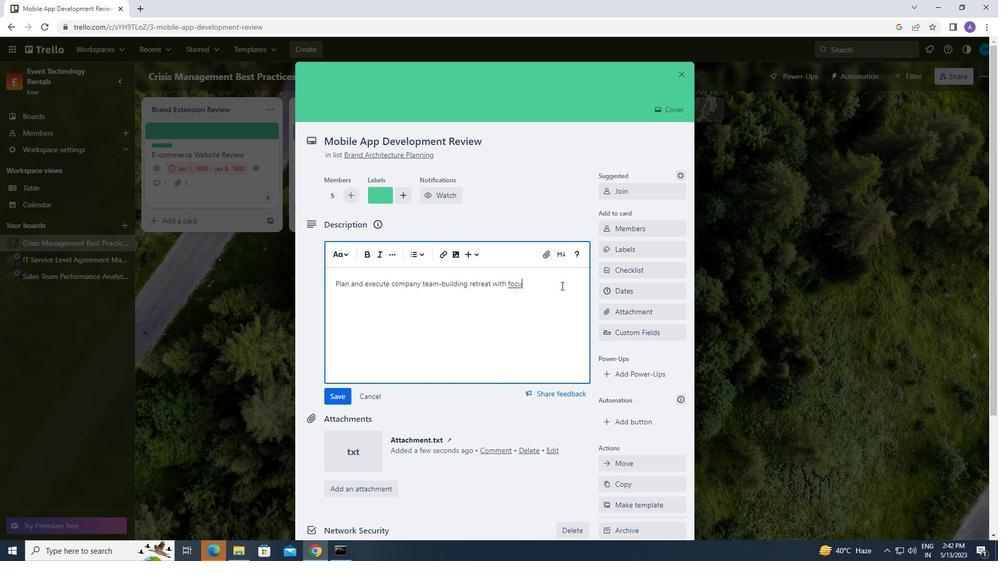 
Action: Mouse moved to (506, 283)
Screenshot: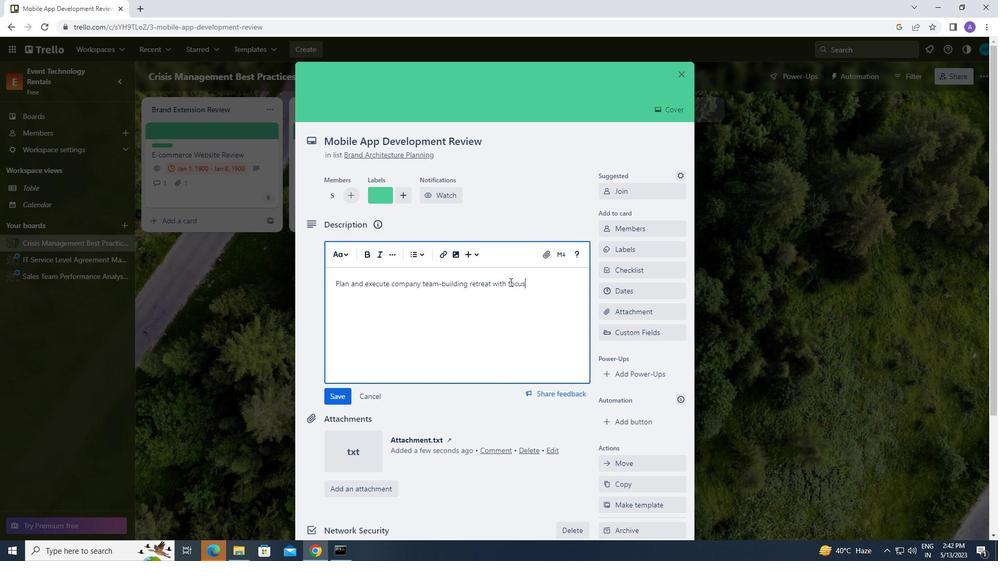 
Action: Mouse pressed left at (506, 283)
Screenshot: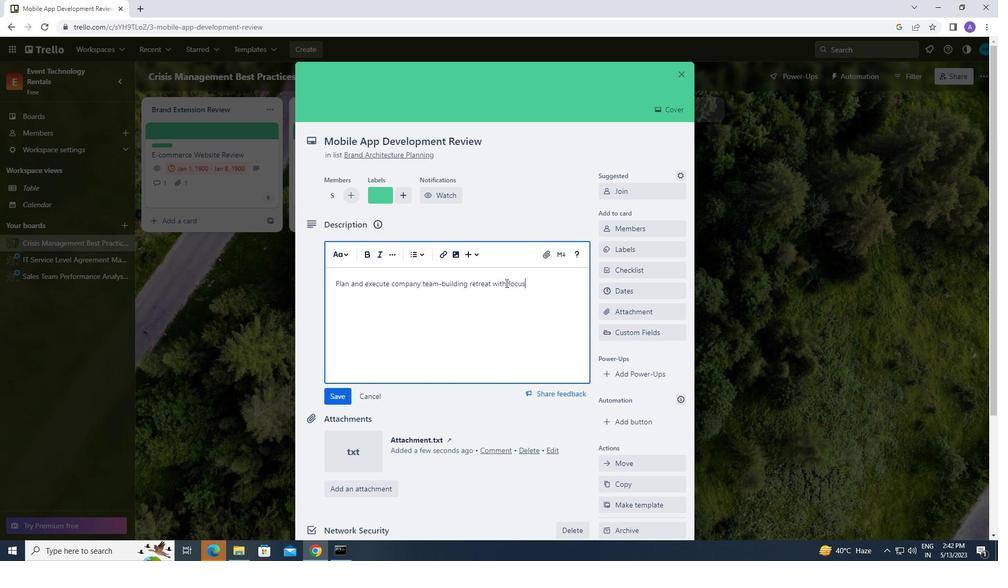 
Action: Key pressed <Key.space>a
Screenshot: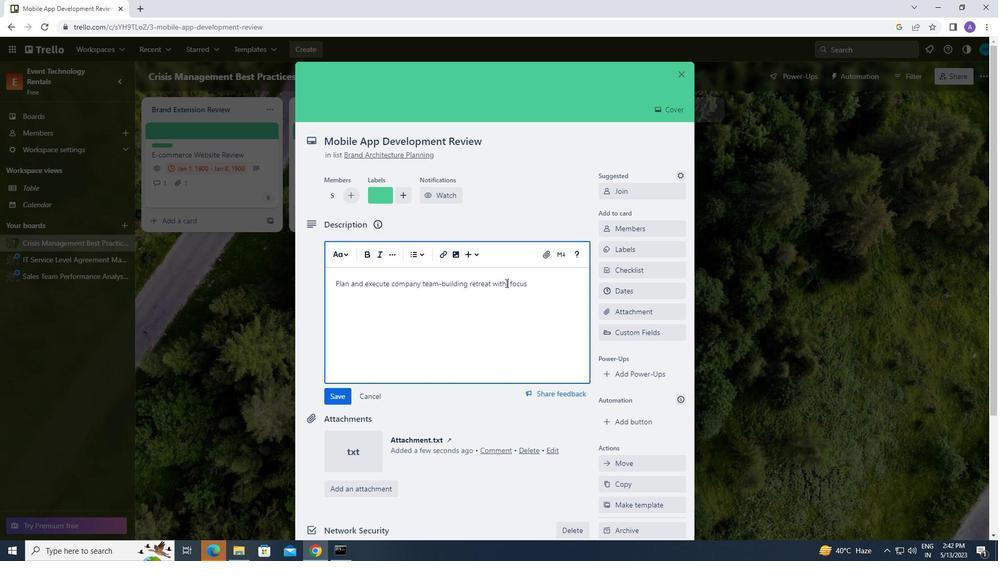 
Action: Mouse moved to (537, 283)
Screenshot: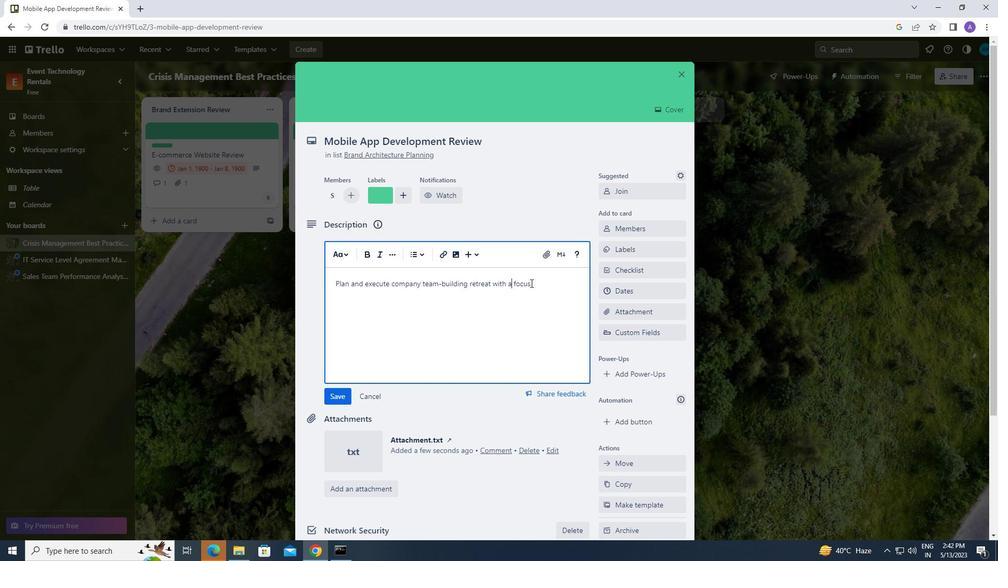 
Action: Mouse pressed left at (537, 283)
Screenshot: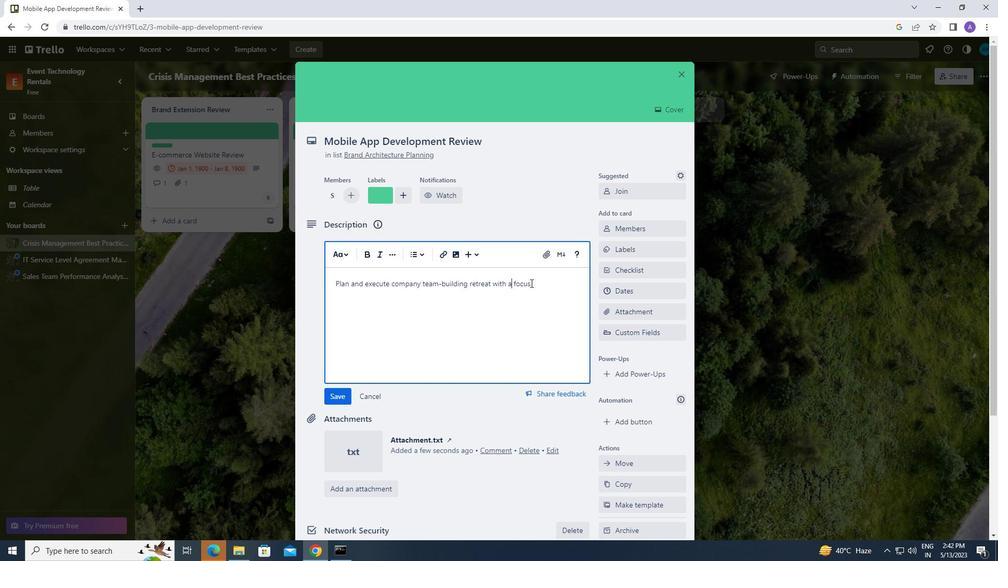 
Action: Key pressed <Key.space>on<Key.space>employee<Key.space>well-being
Screenshot: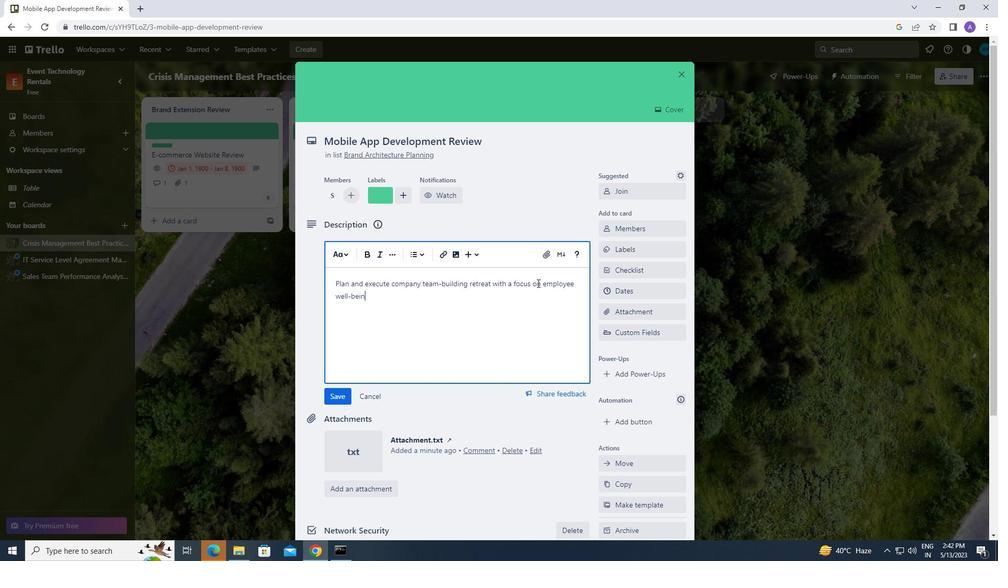 
Action: Mouse moved to (333, 399)
Screenshot: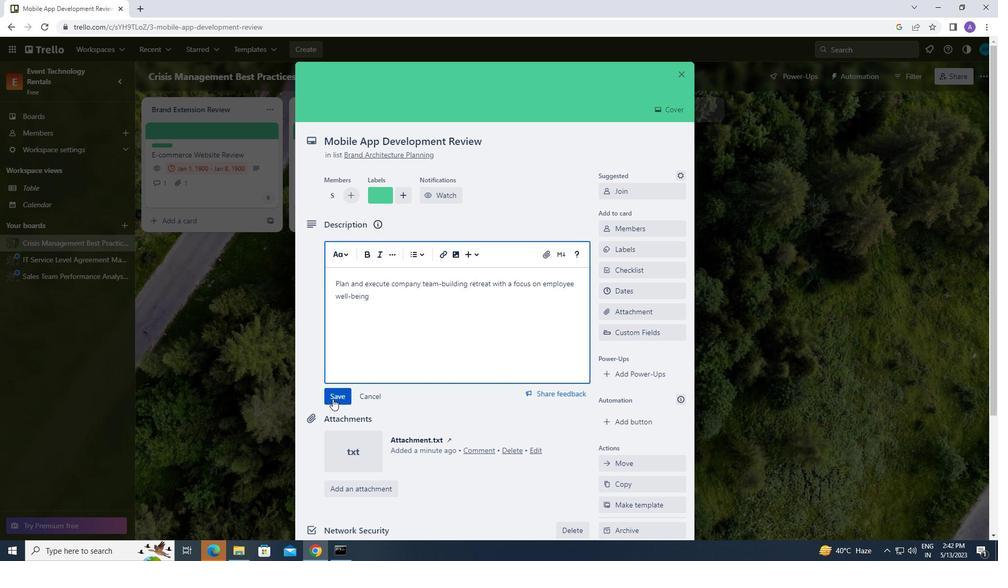 
Action: Mouse pressed left at (333, 399)
Screenshot: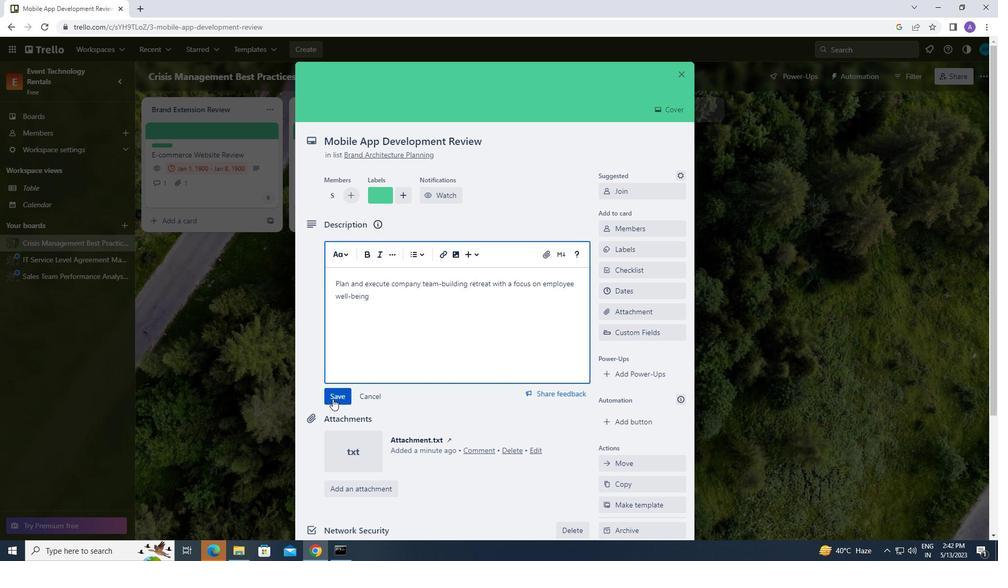
Action: Mouse moved to (345, 397)
Screenshot: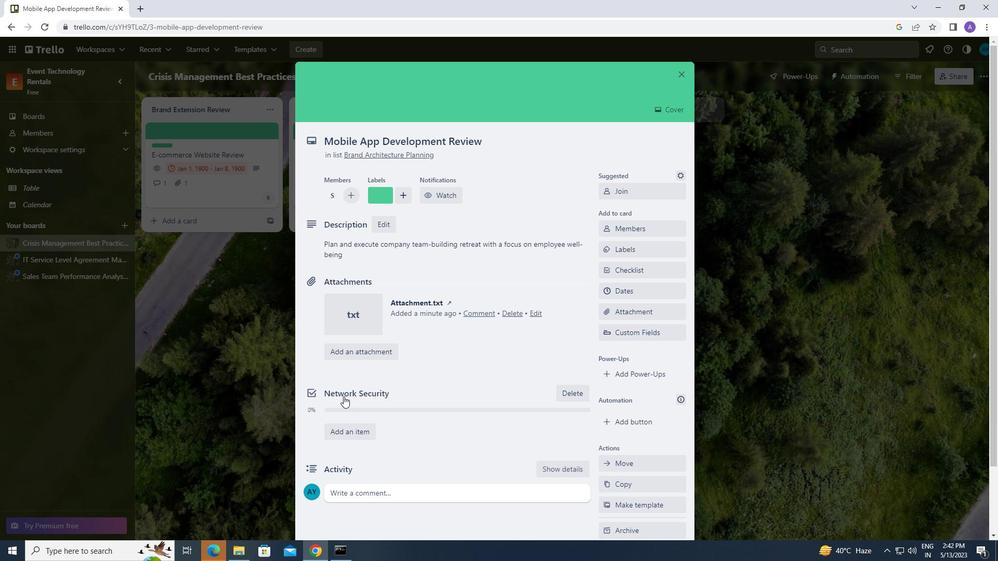 
Action: Mouse scrolled (345, 396) with delta (0, 0)
Screenshot: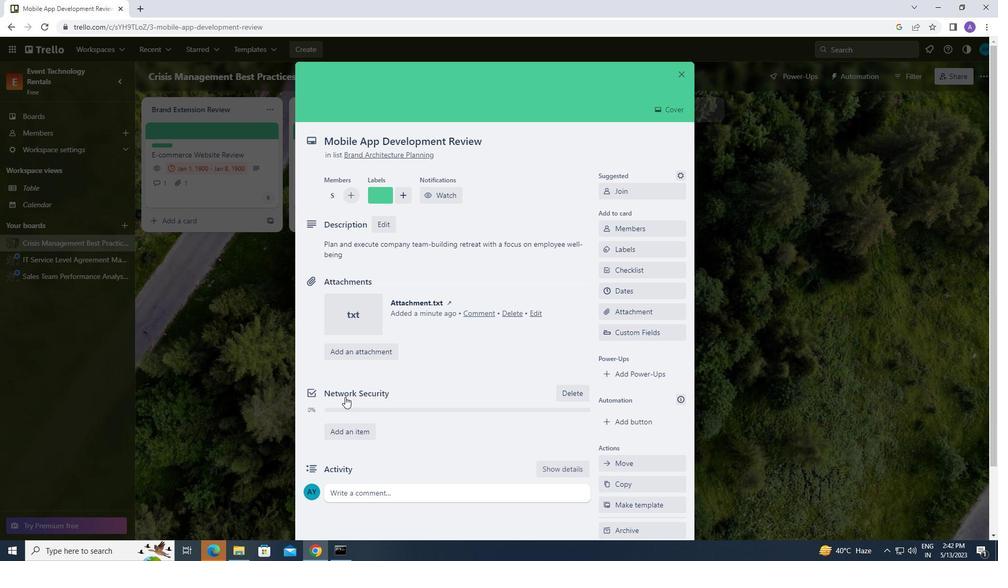 
Action: Mouse scrolled (345, 396) with delta (0, 0)
Screenshot: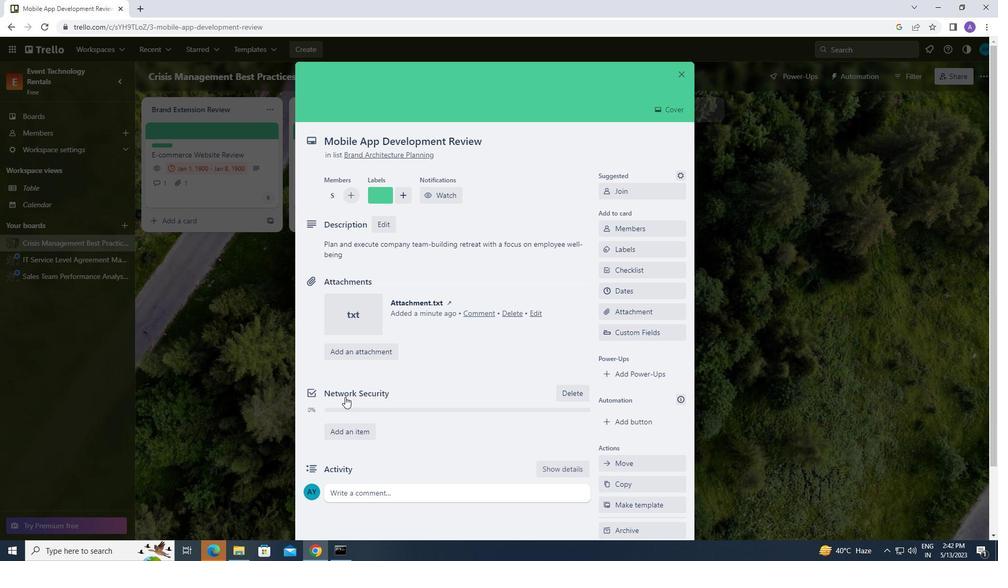 
Action: Mouse scrolled (345, 396) with delta (0, 0)
Screenshot: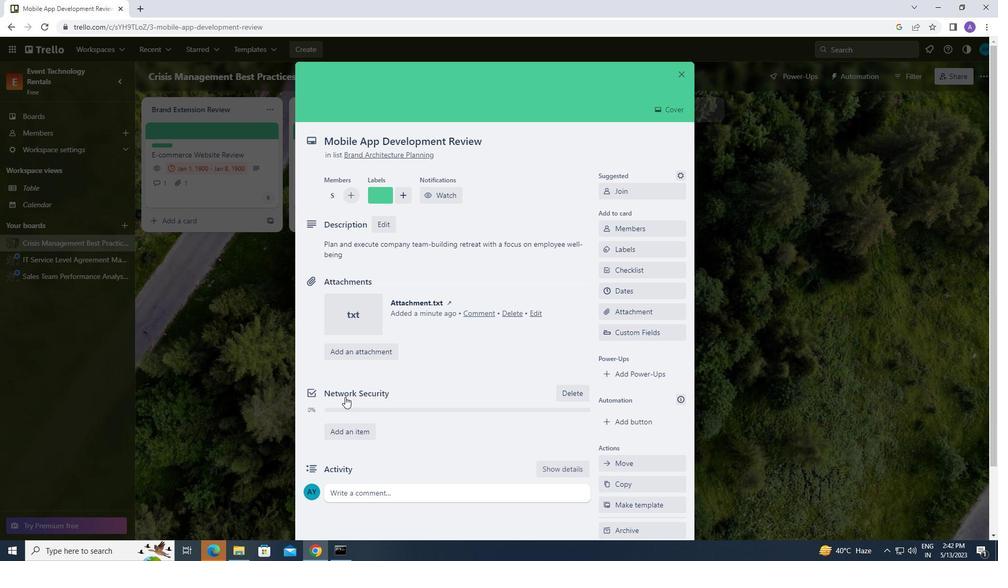
Action: Mouse moved to (363, 412)
Screenshot: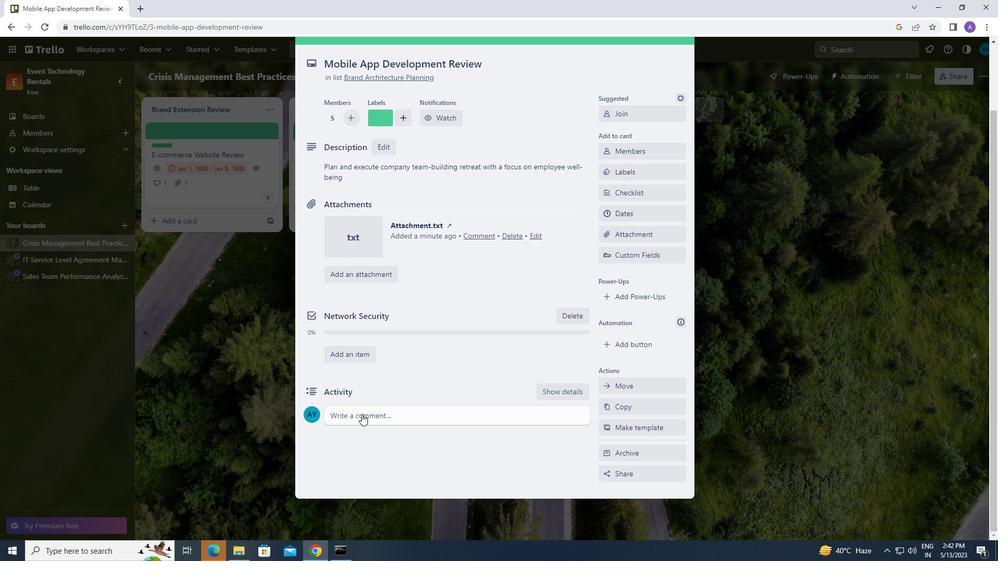 
Action: Mouse pressed left at (363, 412)
Screenshot: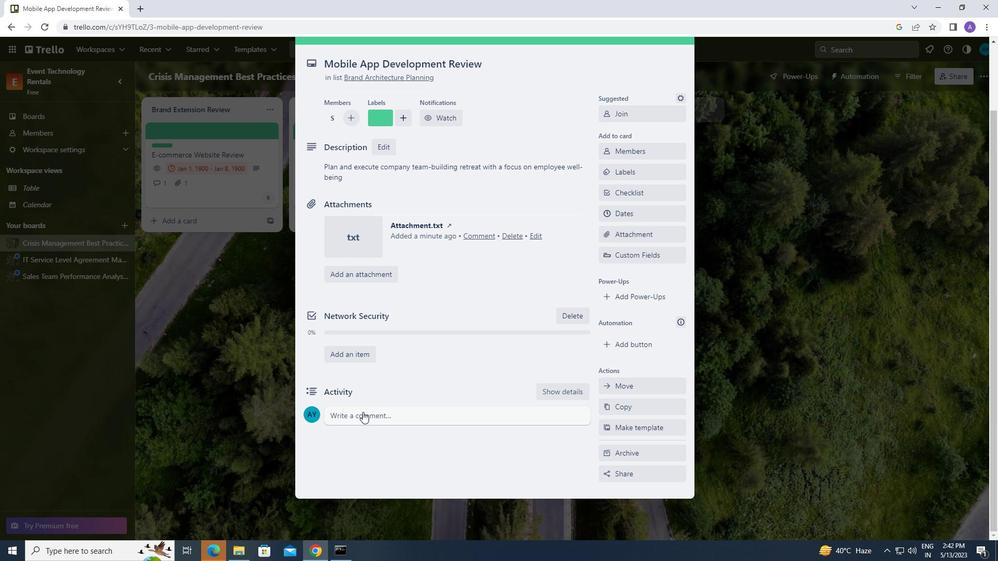 
Action: Mouse moved to (359, 447)
Screenshot: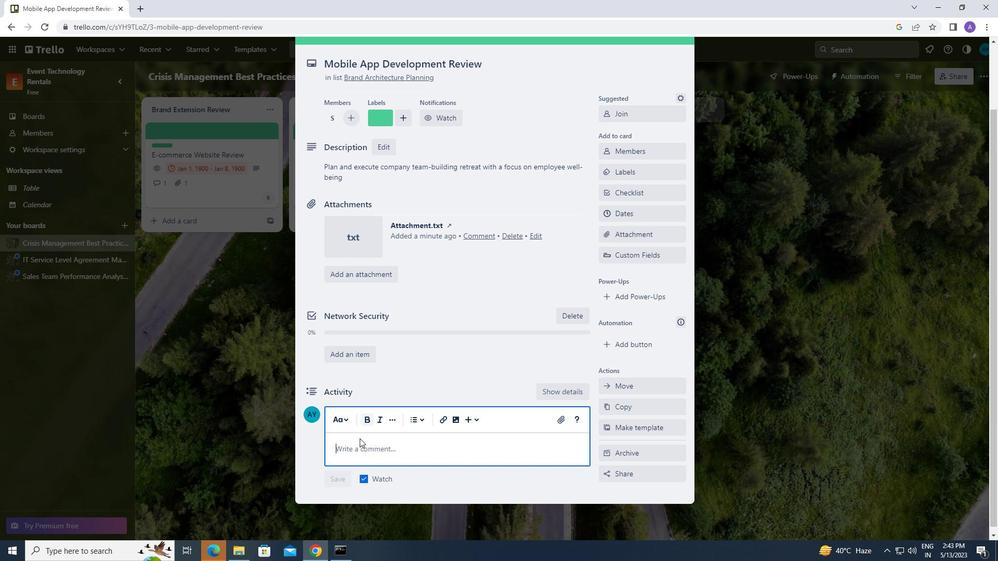 
Action: Mouse pressed left at (359, 447)
Screenshot: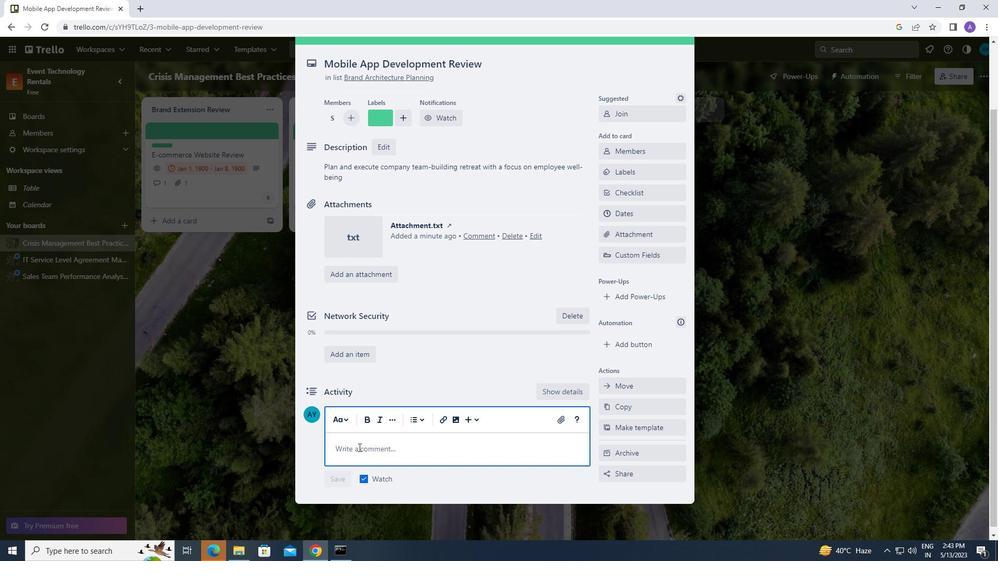 
Action: Key pressed <Key.caps_lock>g<Key.caps_lock>iven<Key.space>thw
Screenshot: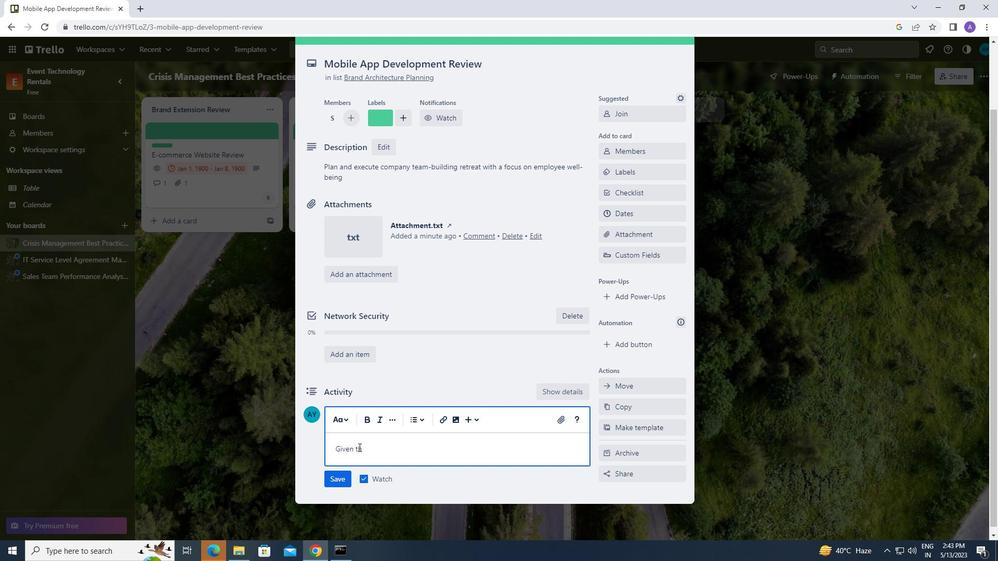 
Action: Mouse moved to (537, 374)
Screenshot: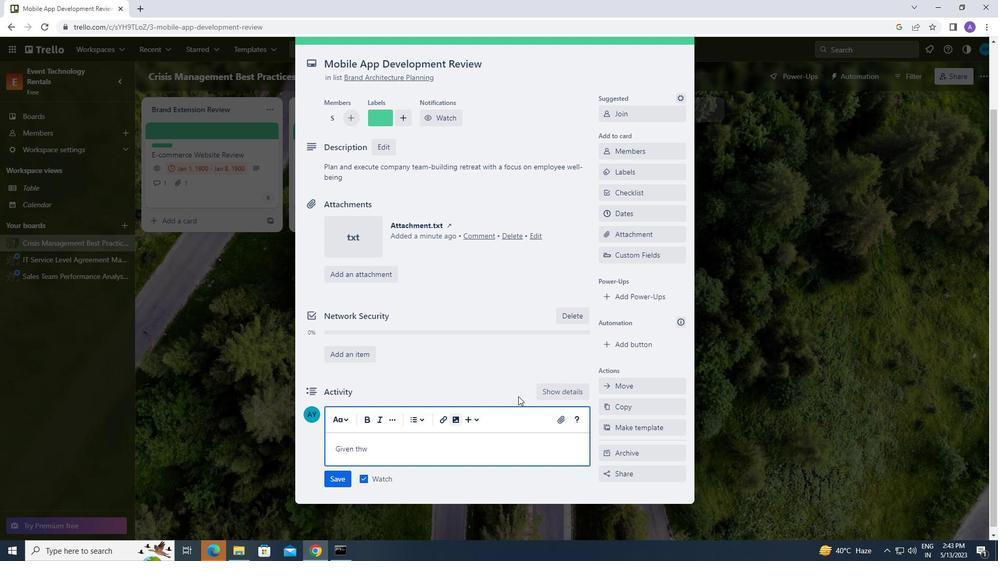 
Action: Key pressed <Key.backspace>e<Key.space>potential<Key.space>impact<Key.space>of<Key.space>this<Key.space>task<Key.space>on<Key.space>our<Key.space>company<Key.space>culture<Key.space>of<Key.space>innovation,<Key.space>let<Key.space>us<Key.space>ensure<Key.space>that<Key.space>we<Key.space>approach<Key.space>it<Key.space>with<Key.space>a<Key.space>sense<Key.space>of<Key.space>curiosity<Key.space>and<Key.space>a<Key.space>wellingness<Key.space>to<Key.space>explore<Key.space>new<Key.space>ideas
Screenshot: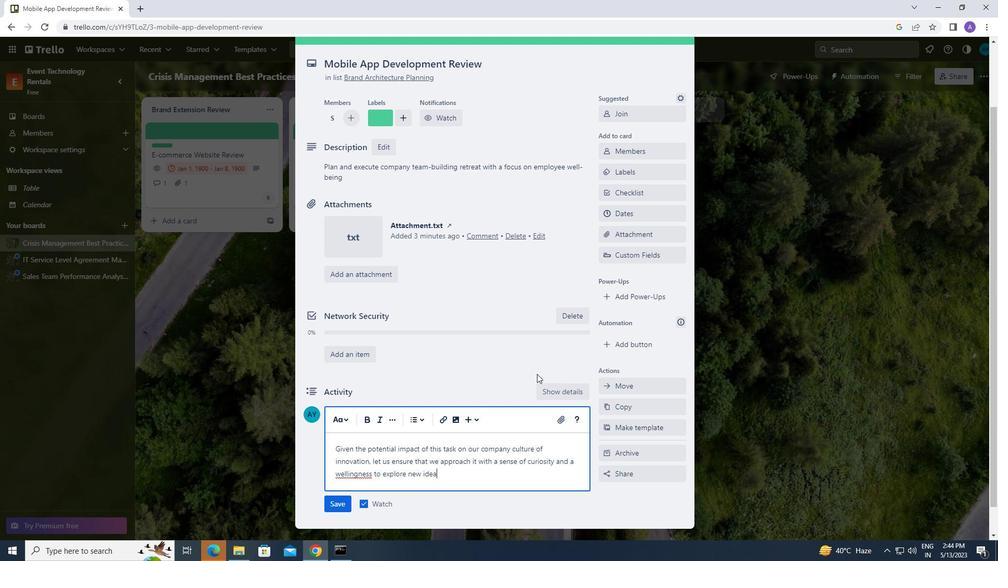 
Action: Mouse moved to (339, 504)
Screenshot: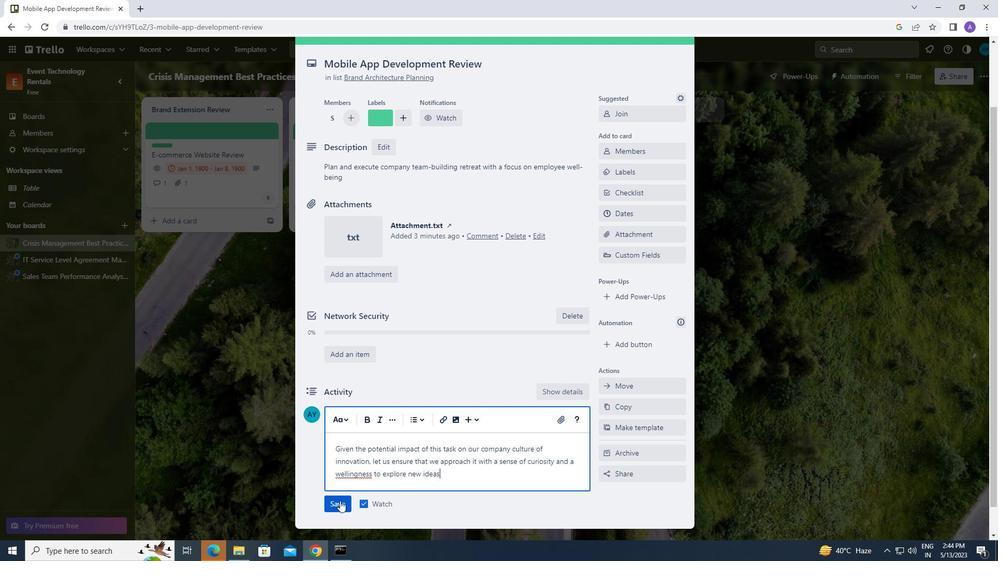
Action: Mouse pressed left at (339, 504)
Screenshot: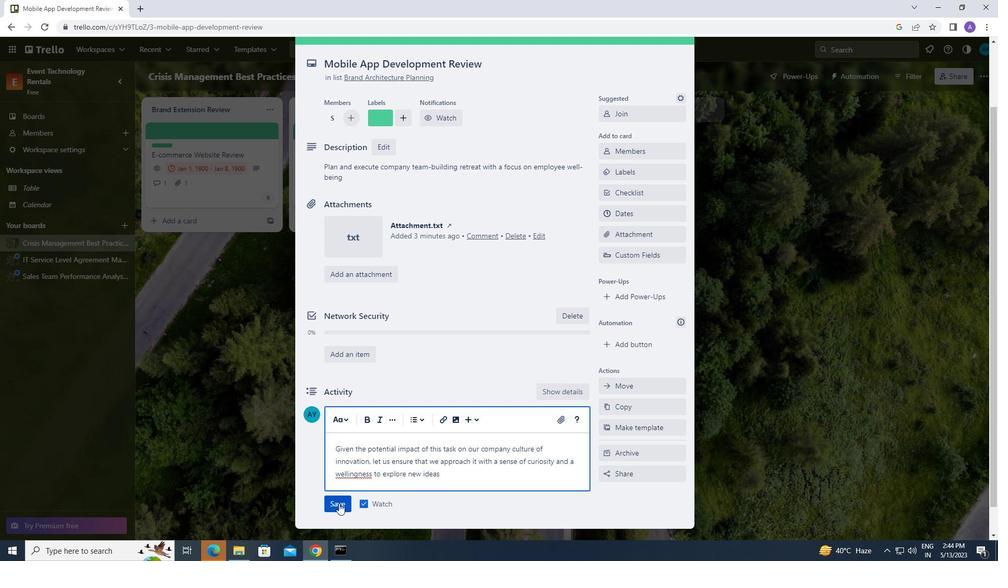 
Action: Mouse moved to (637, 214)
Screenshot: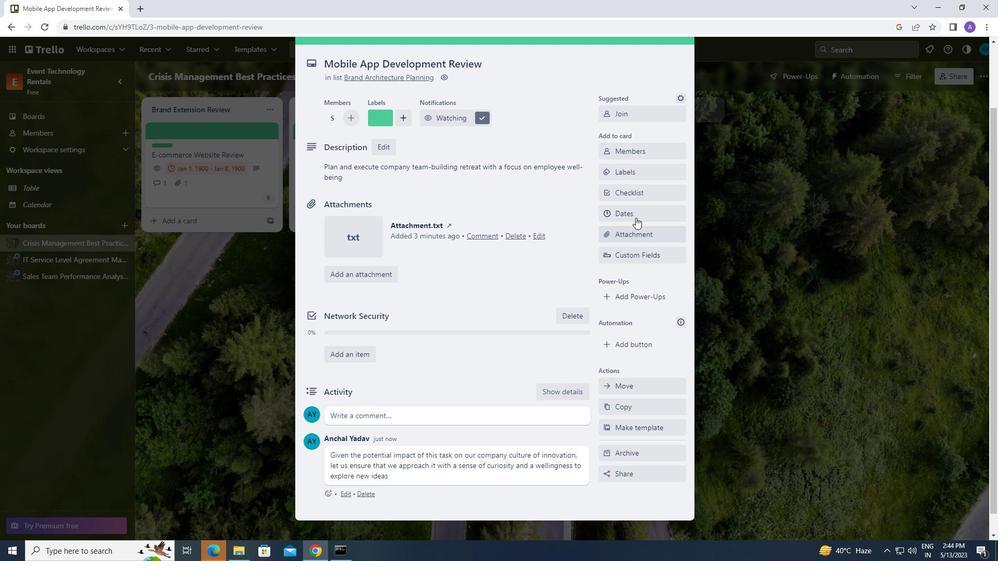 
Action: Mouse pressed left at (637, 214)
Screenshot: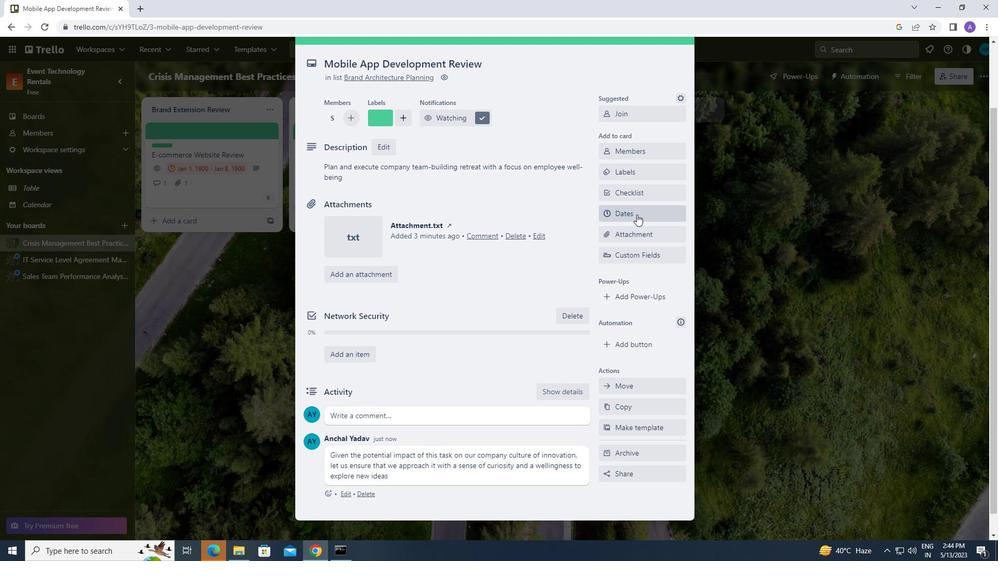 
Action: Mouse moved to (608, 264)
Screenshot: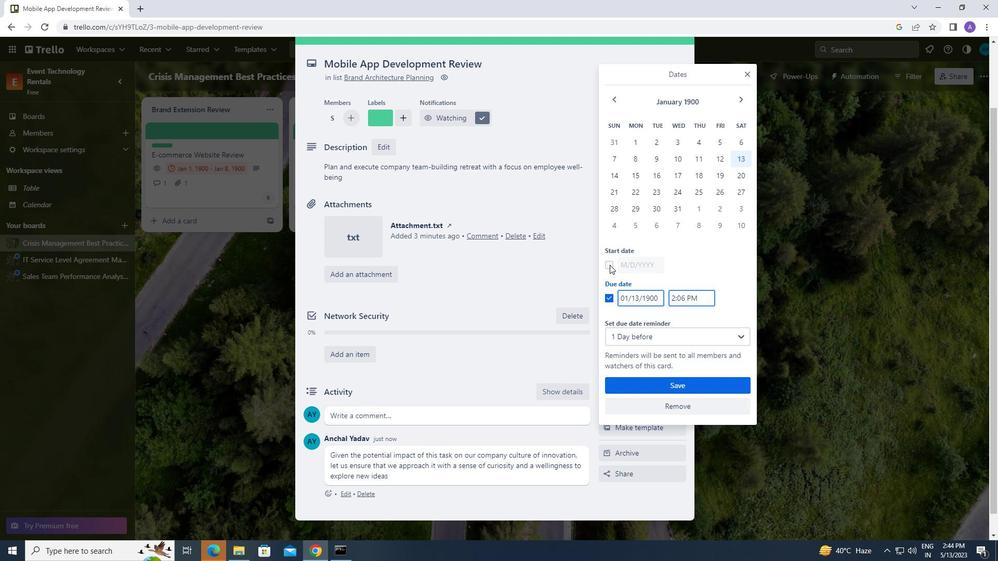 
Action: Mouse pressed left at (608, 264)
Screenshot: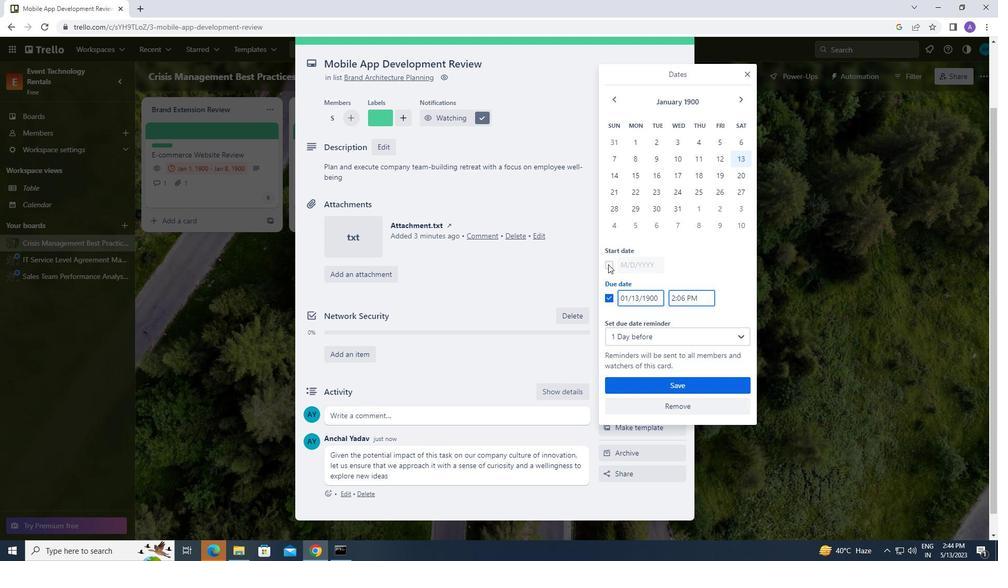 
Action: Mouse moved to (617, 159)
Screenshot: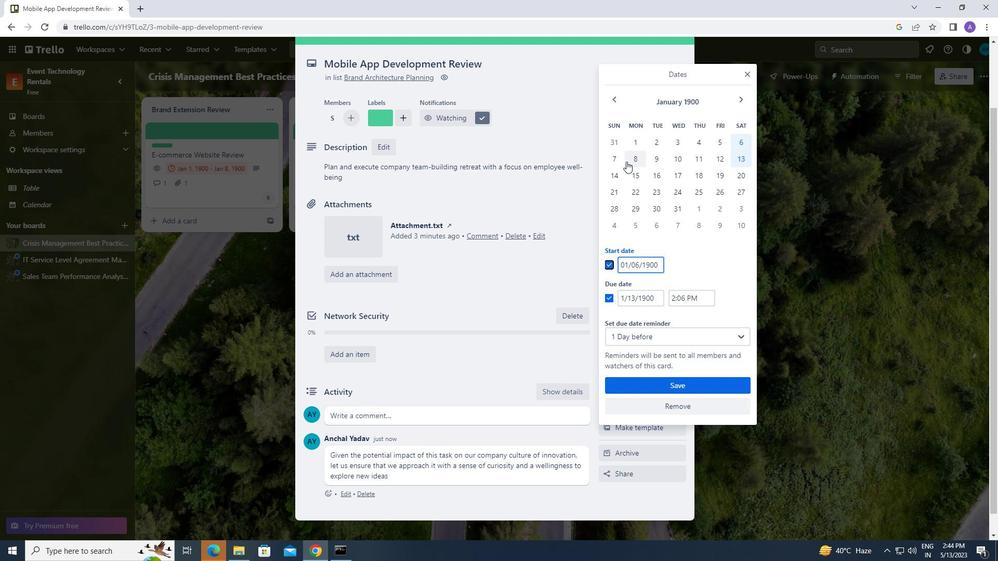 
Action: Mouse pressed left at (617, 159)
Screenshot: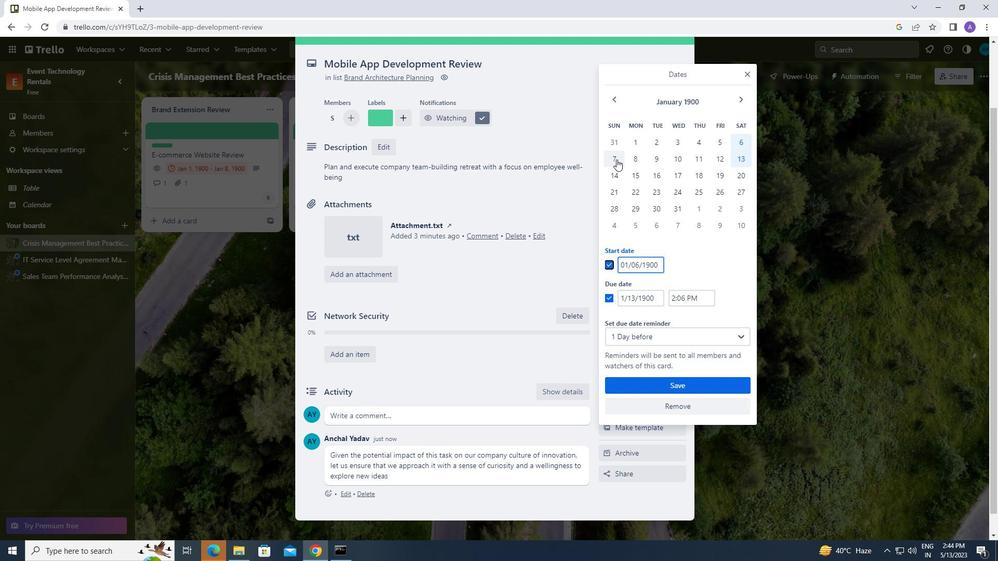 
Action: Mouse moved to (636, 297)
Screenshot: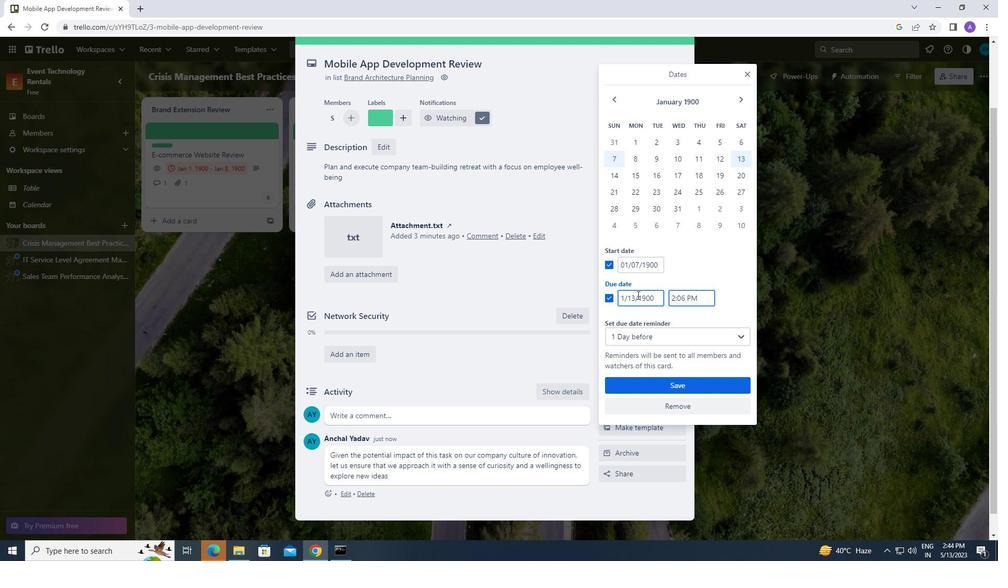 
Action: Mouse pressed left at (636, 297)
Screenshot: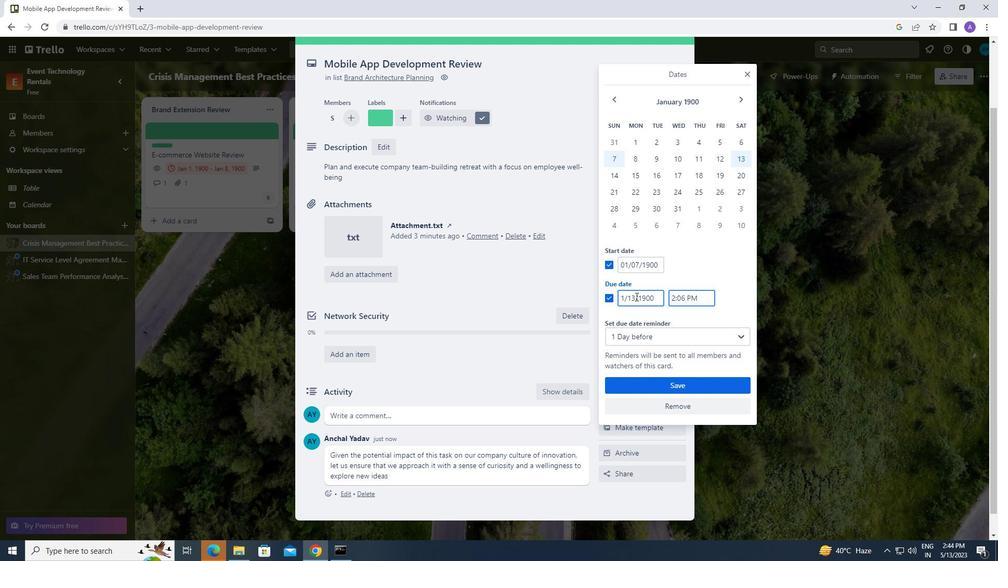 
Action: Key pressed <Key.backspace>4
Screenshot: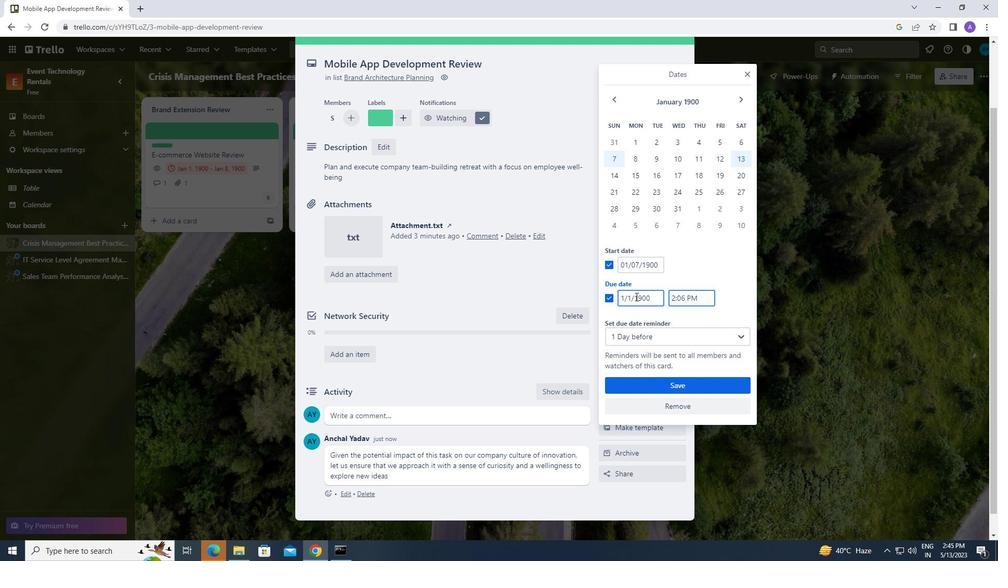 
Action: Mouse moved to (648, 381)
Screenshot: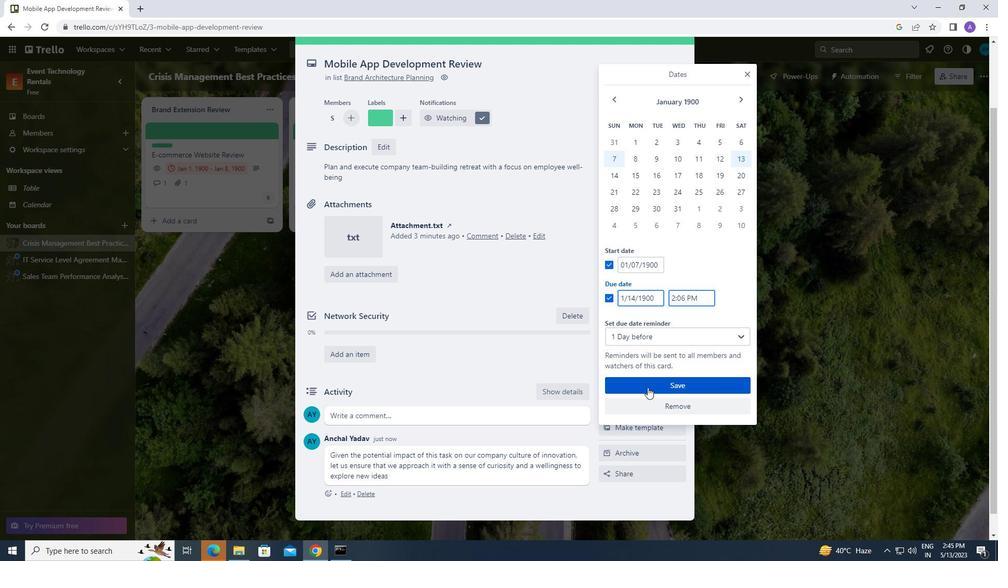 
Action: Mouse pressed left at (648, 381)
Screenshot: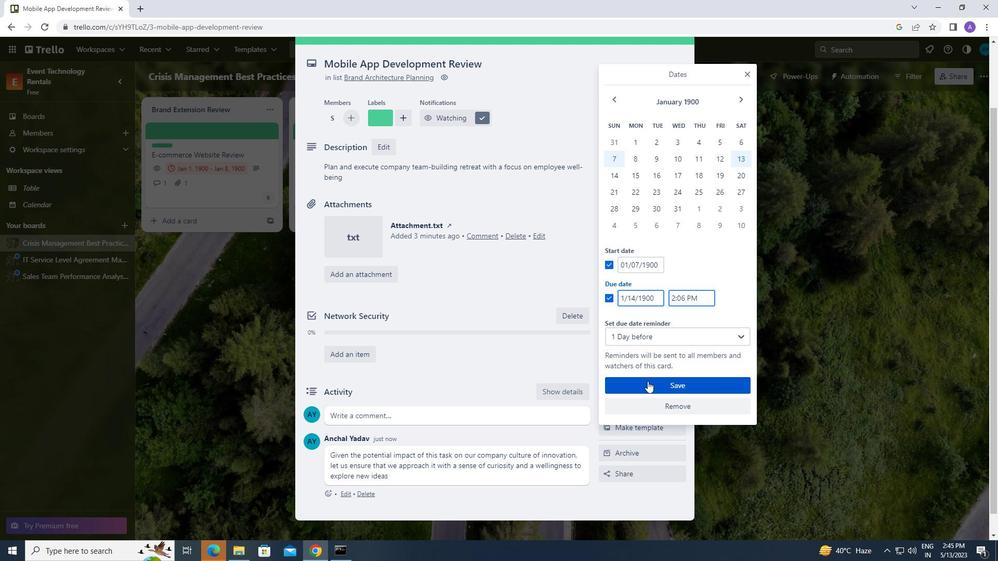 
